 Task: Create a due date automation trigger when advanced on, on the wednesday before a card is due add fields without custom field "Resume" set to a number lower or equal to 1 and greater than 10 at 11:00 AM.
Action: Mouse moved to (1367, 105)
Screenshot: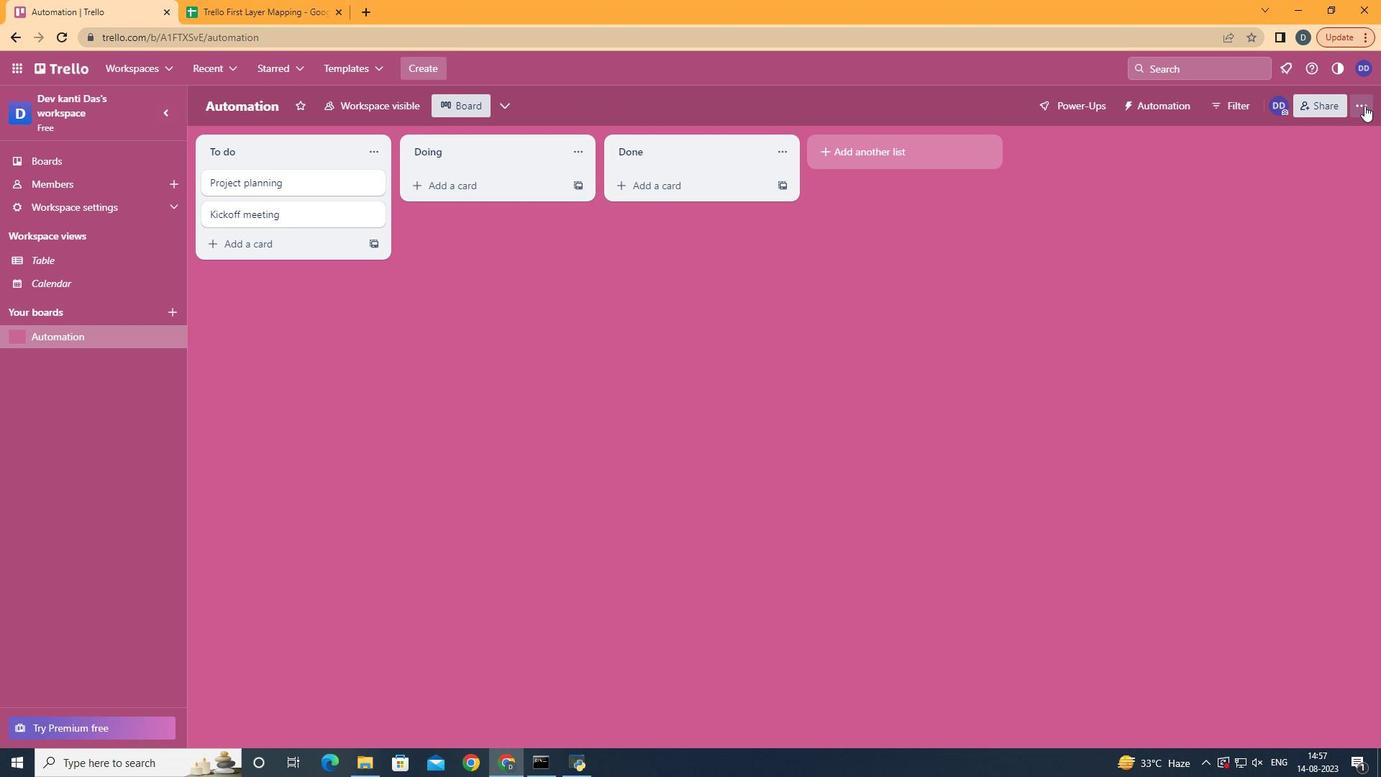 
Action: Mouse pressed left at (1367, 105)
Screenshot: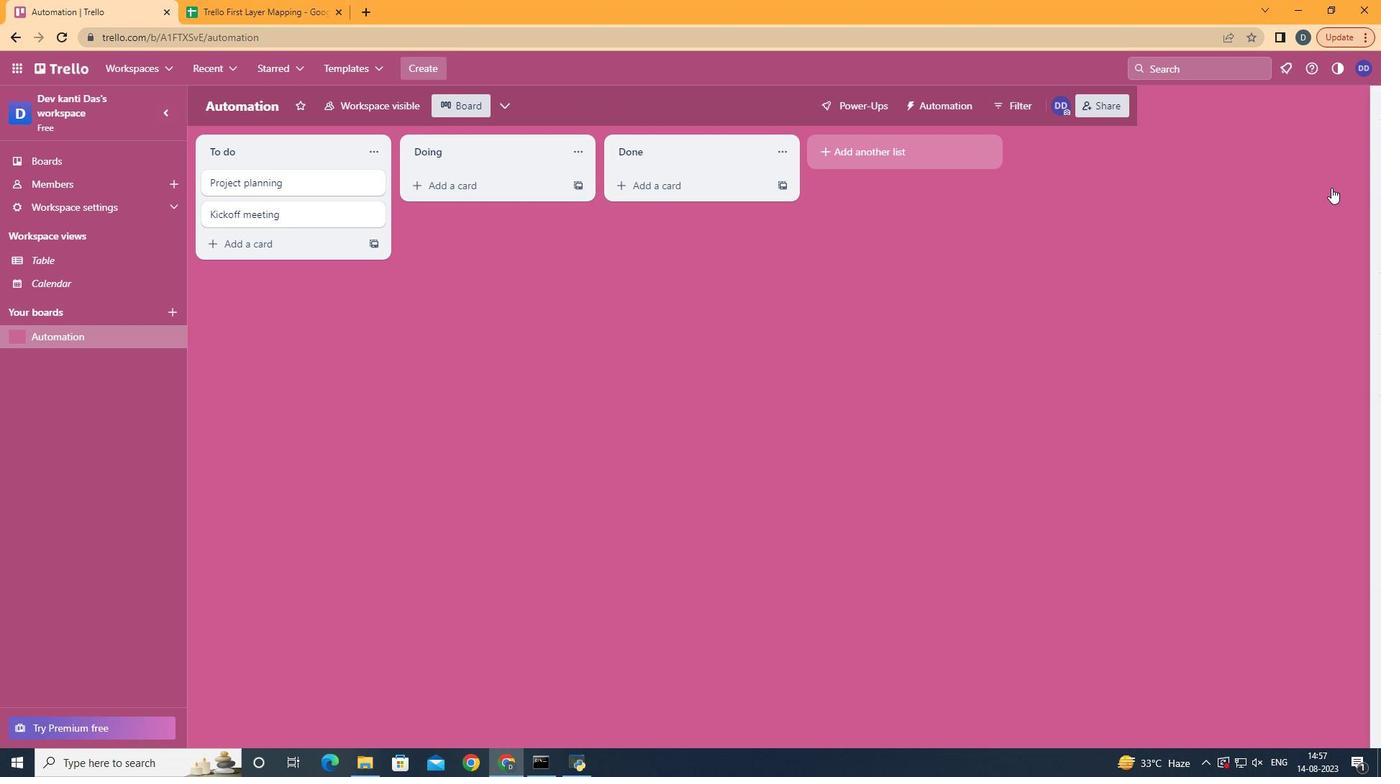 
Action: Mouse moved to (1263, 310)
Screenshot: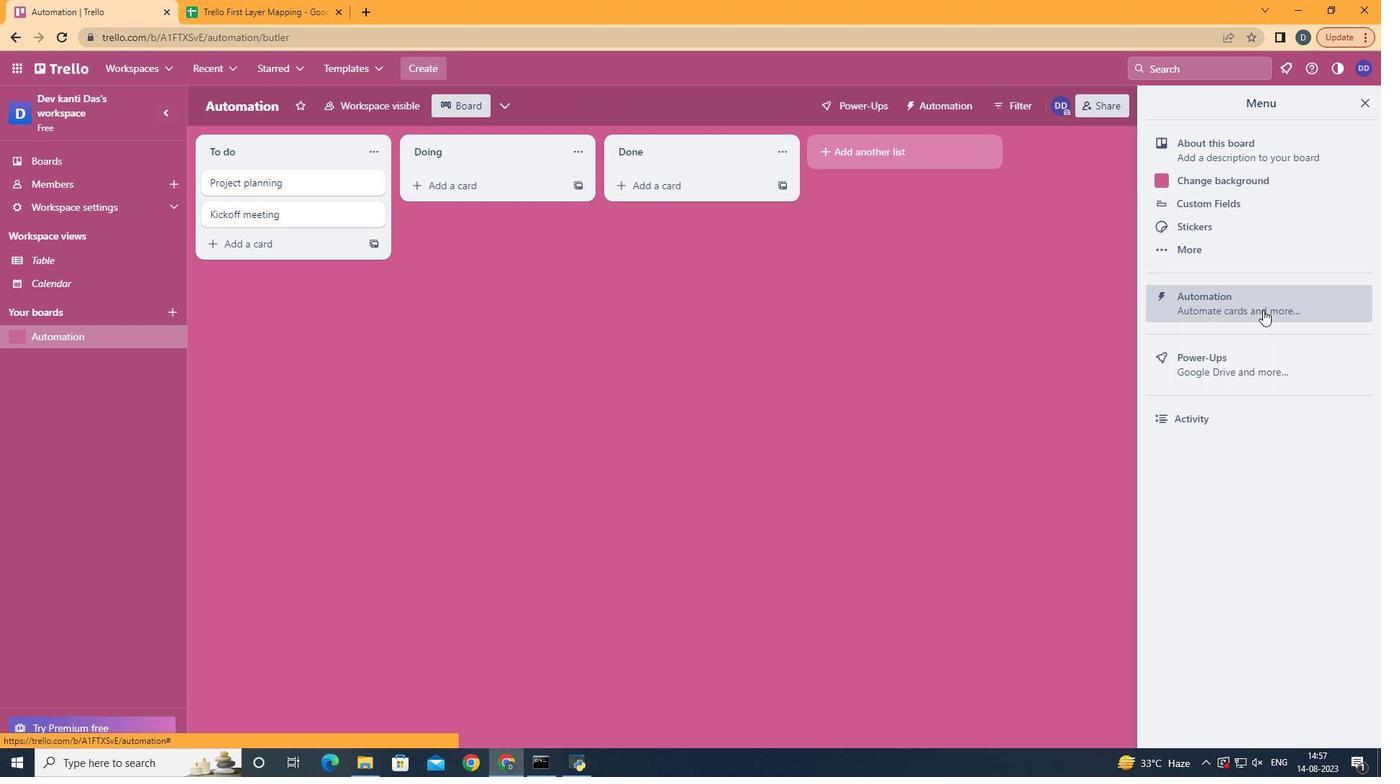 
Action: Mouse pressed left at (1263, 310)
Screenshot: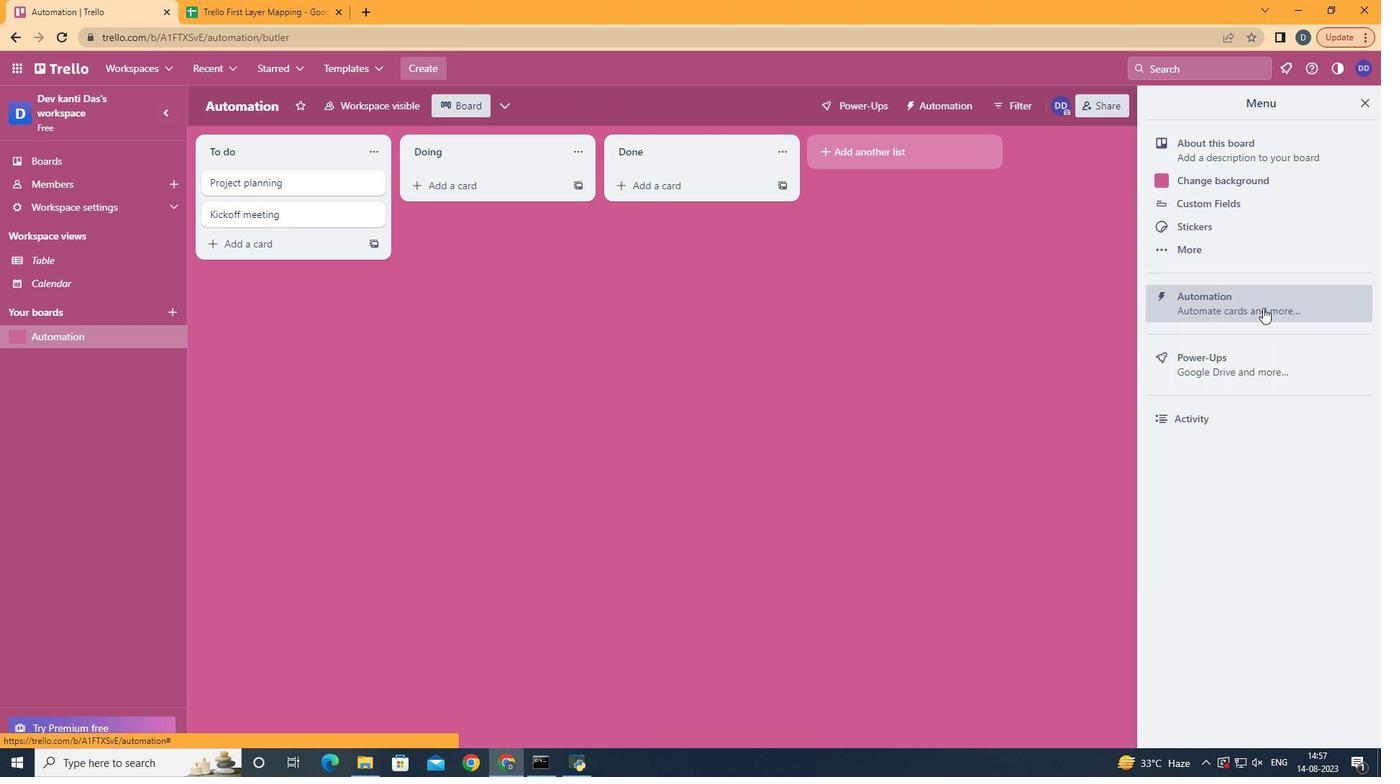 
Action: Mouse moved to (258, 288)
Screenshot: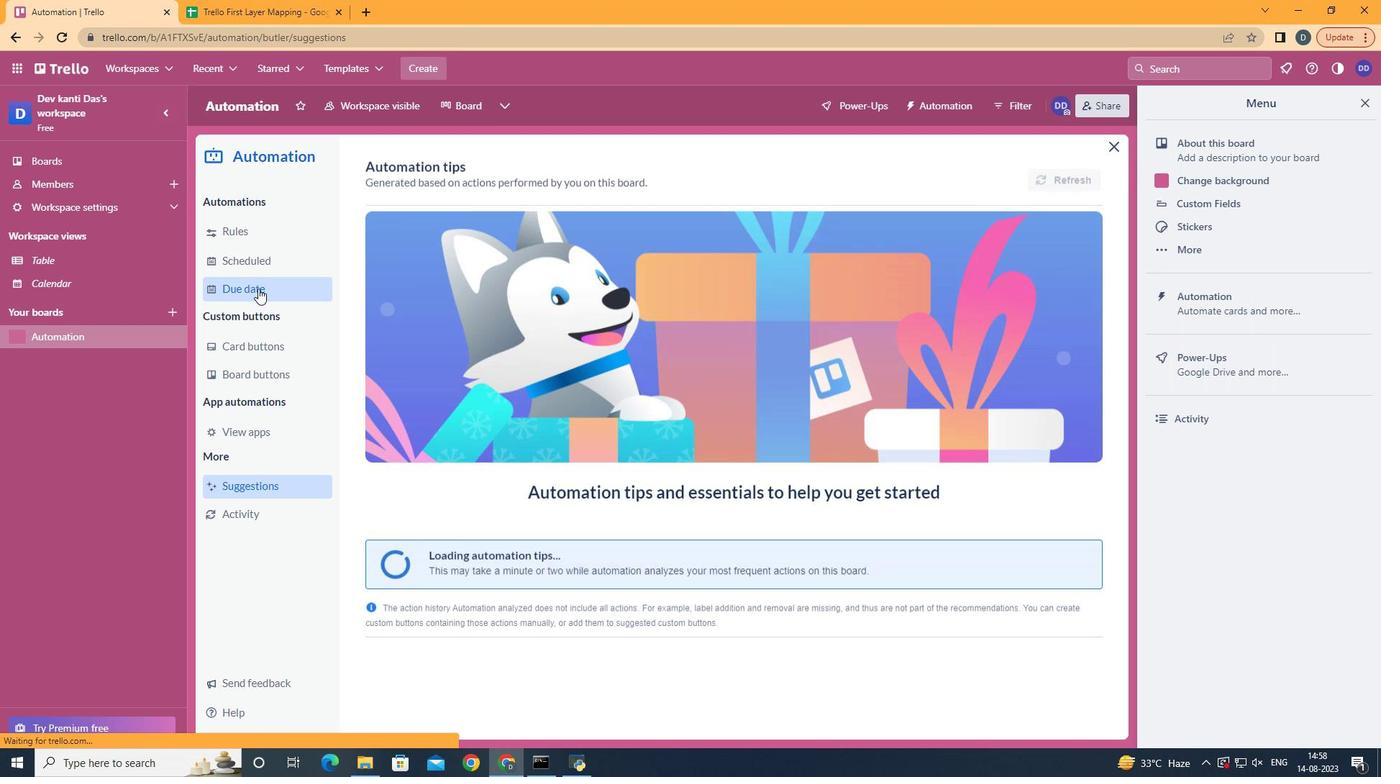 
Action: Mouse pressed left at (258, 288)
Screenshot: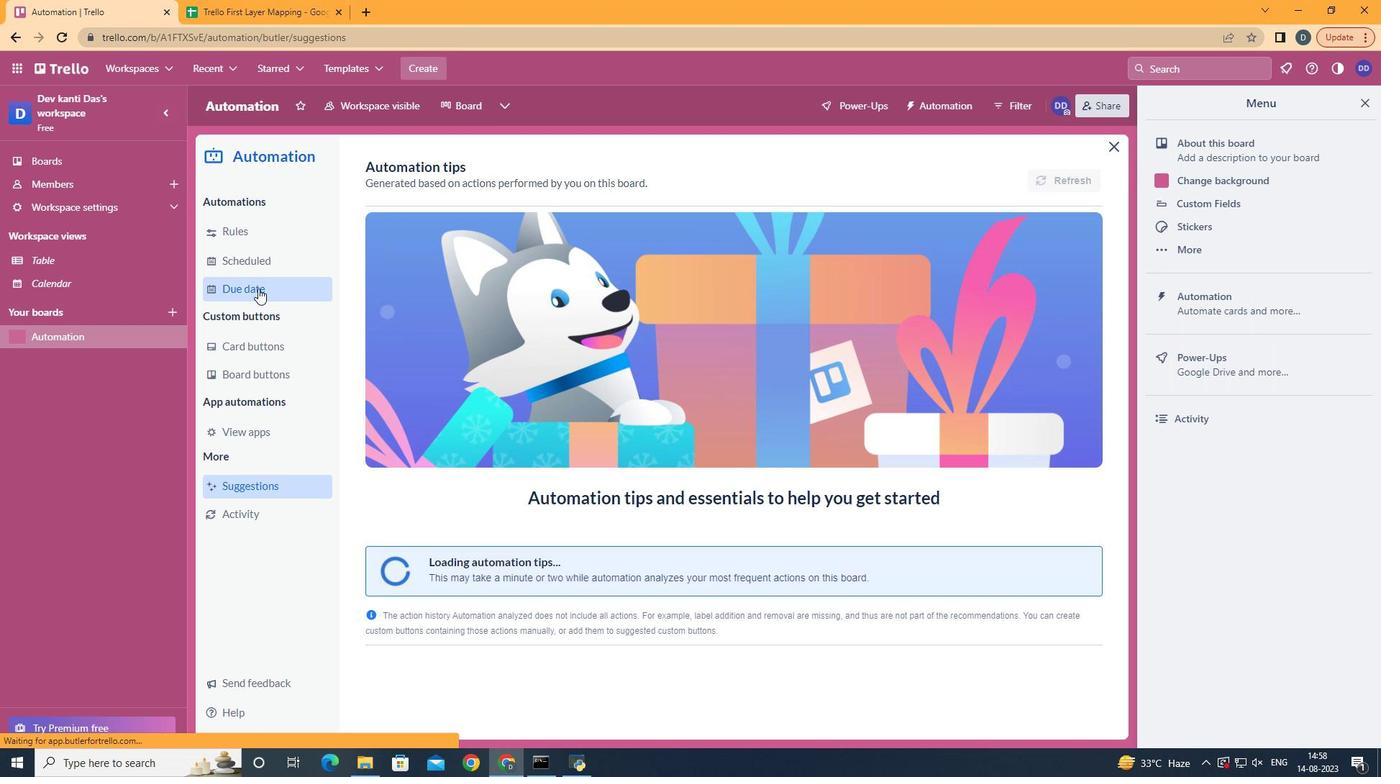 
Action: Mouse moved to (1020, 162)
Screenshot: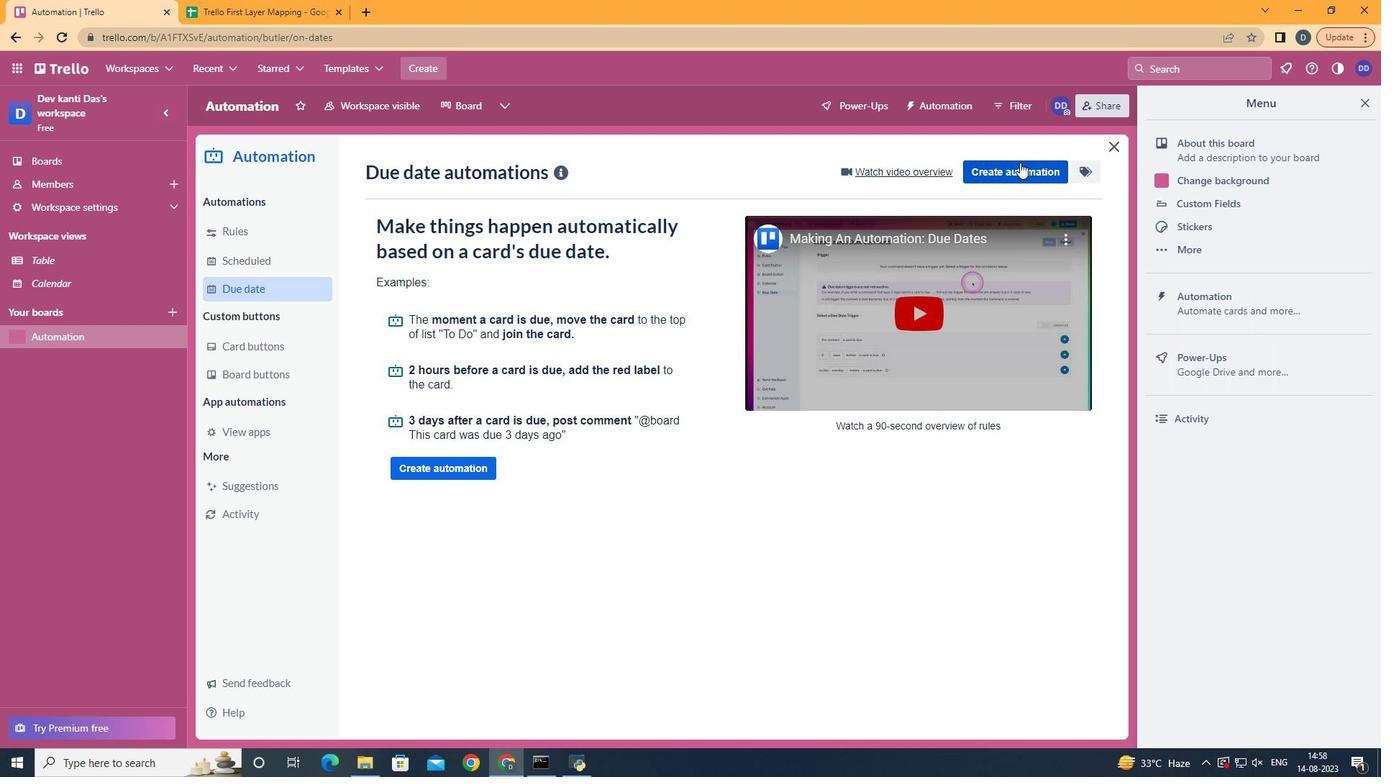 
Action: Mouse pressed left at (1020, 162)
Screenshot: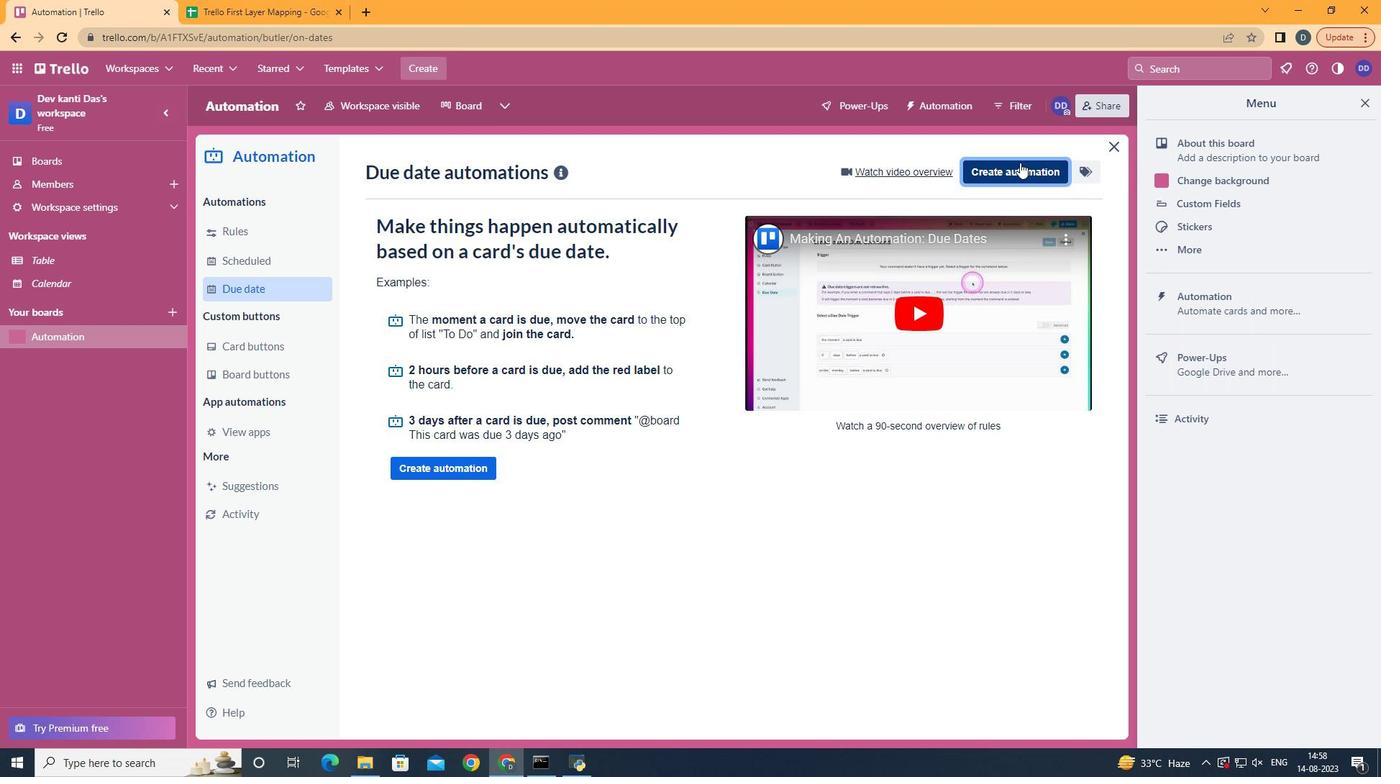 
Action: Mouse moved to (772, 307)
Screenshot: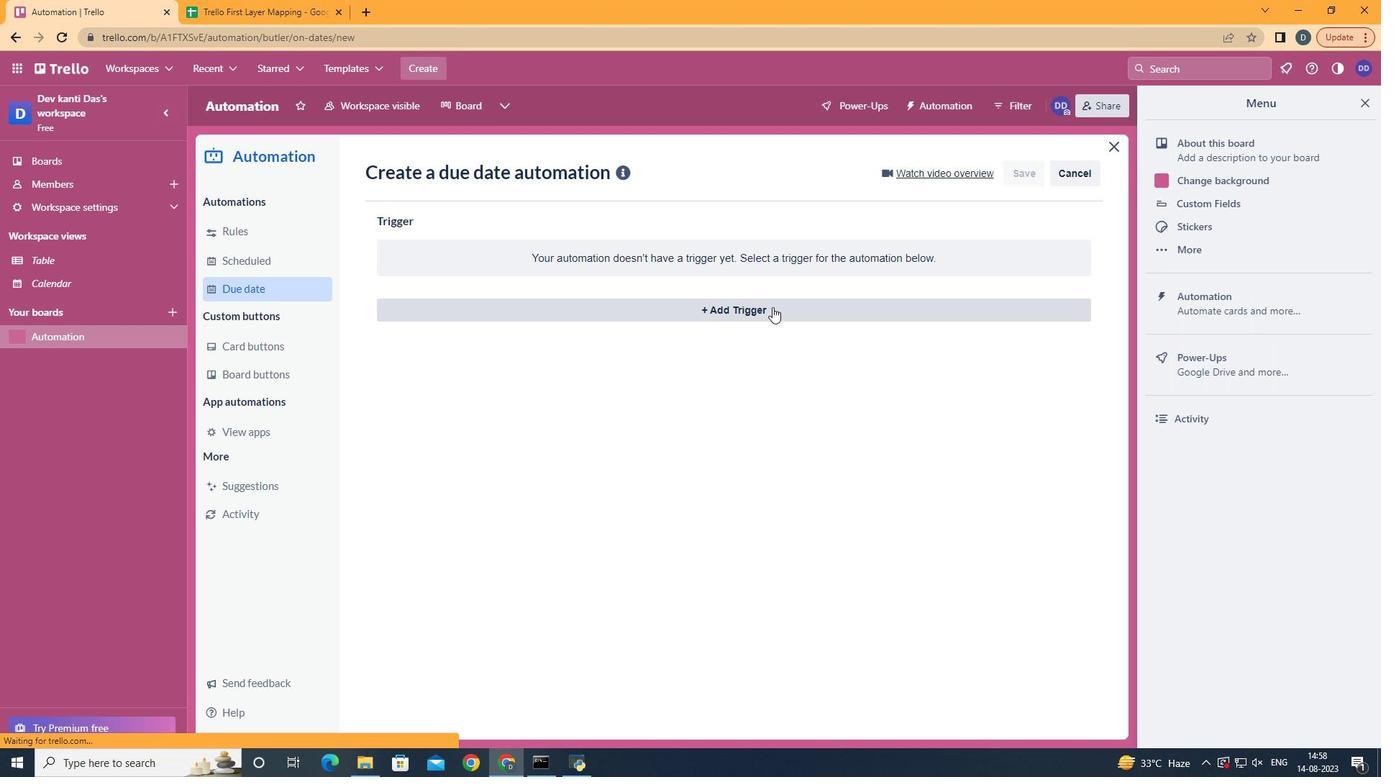 
Action: Mouse pressed left at (772, 307)
Screenshot: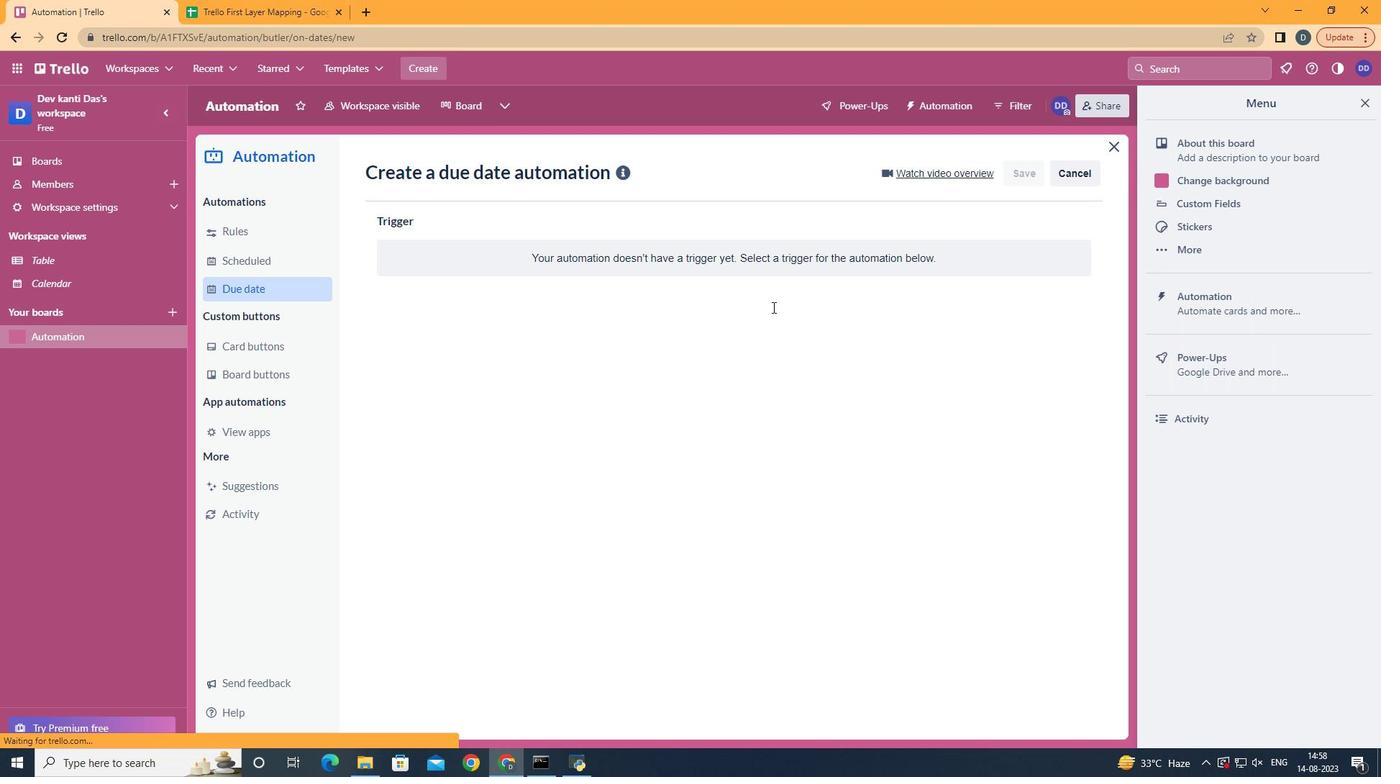 
Action: Mouse moved to (476, 434)
Screenshot: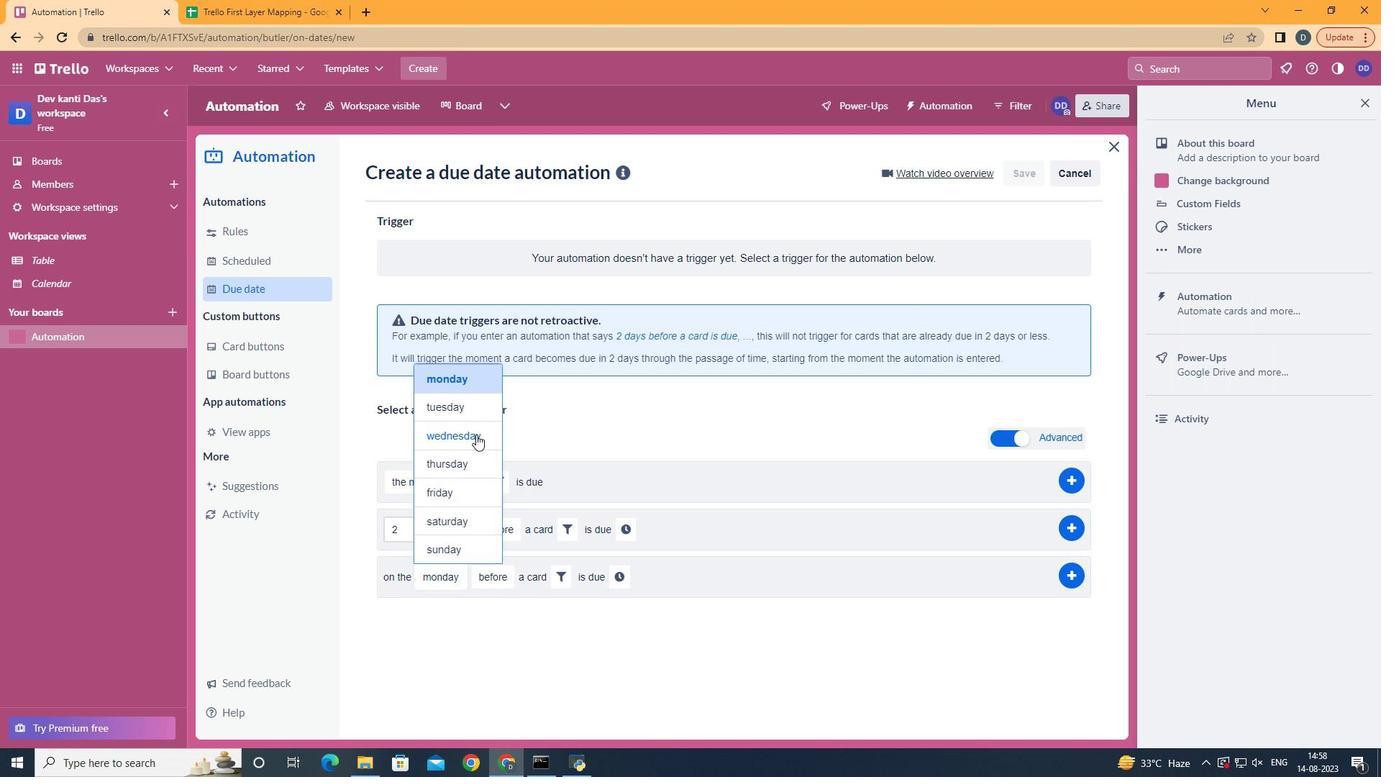 
Action: Mouse pressed left at (476, 434)
Screenshot: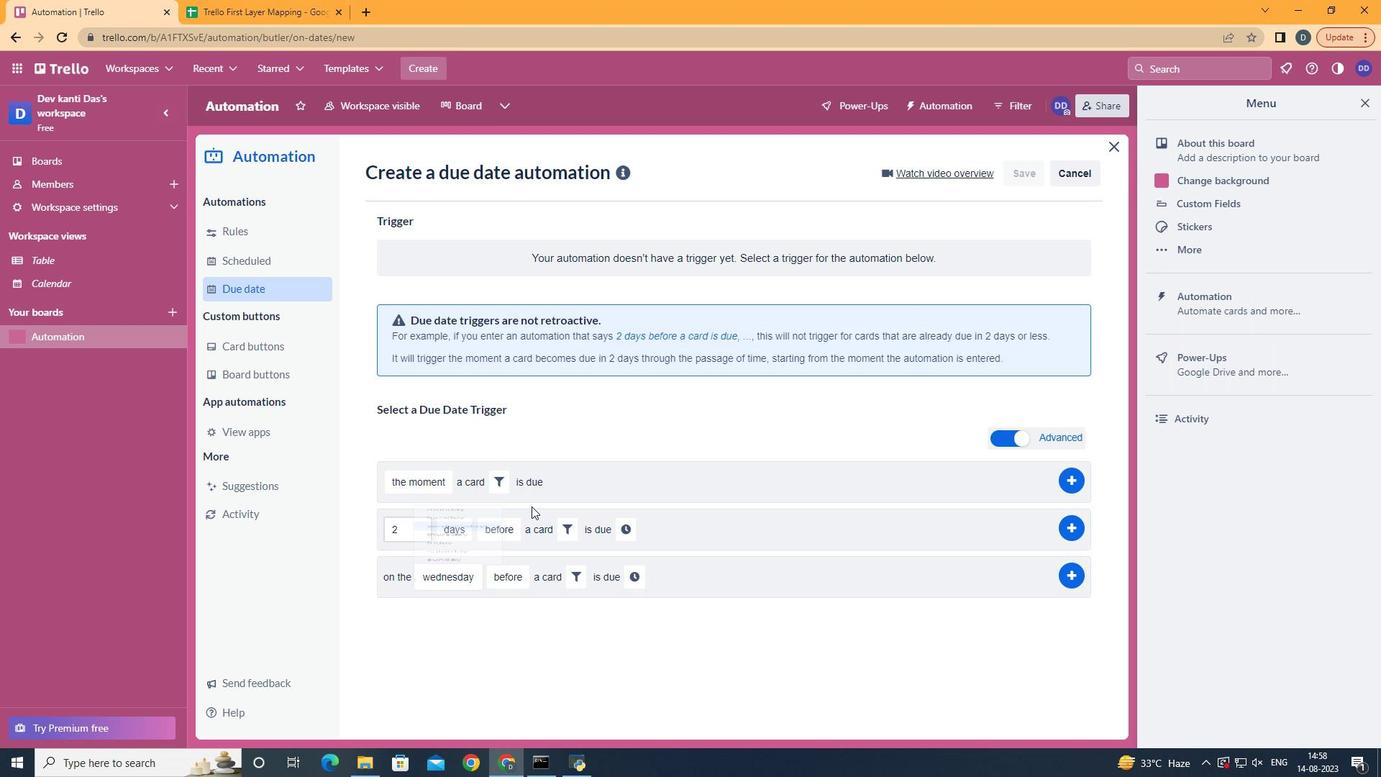 
Action: Mouse moved to (569, 584)
Screenshot: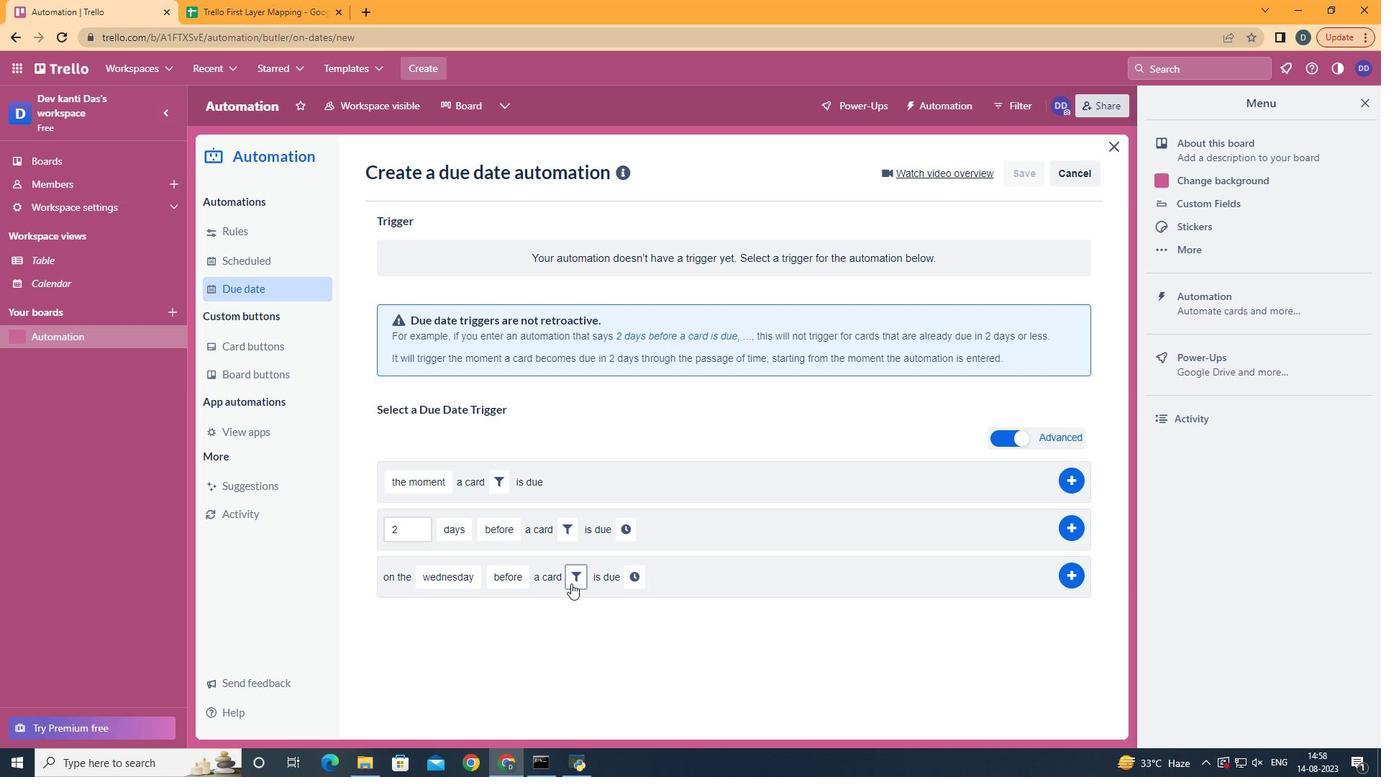 
Action: Mouse pressed left at (569, 584)
Screenshot: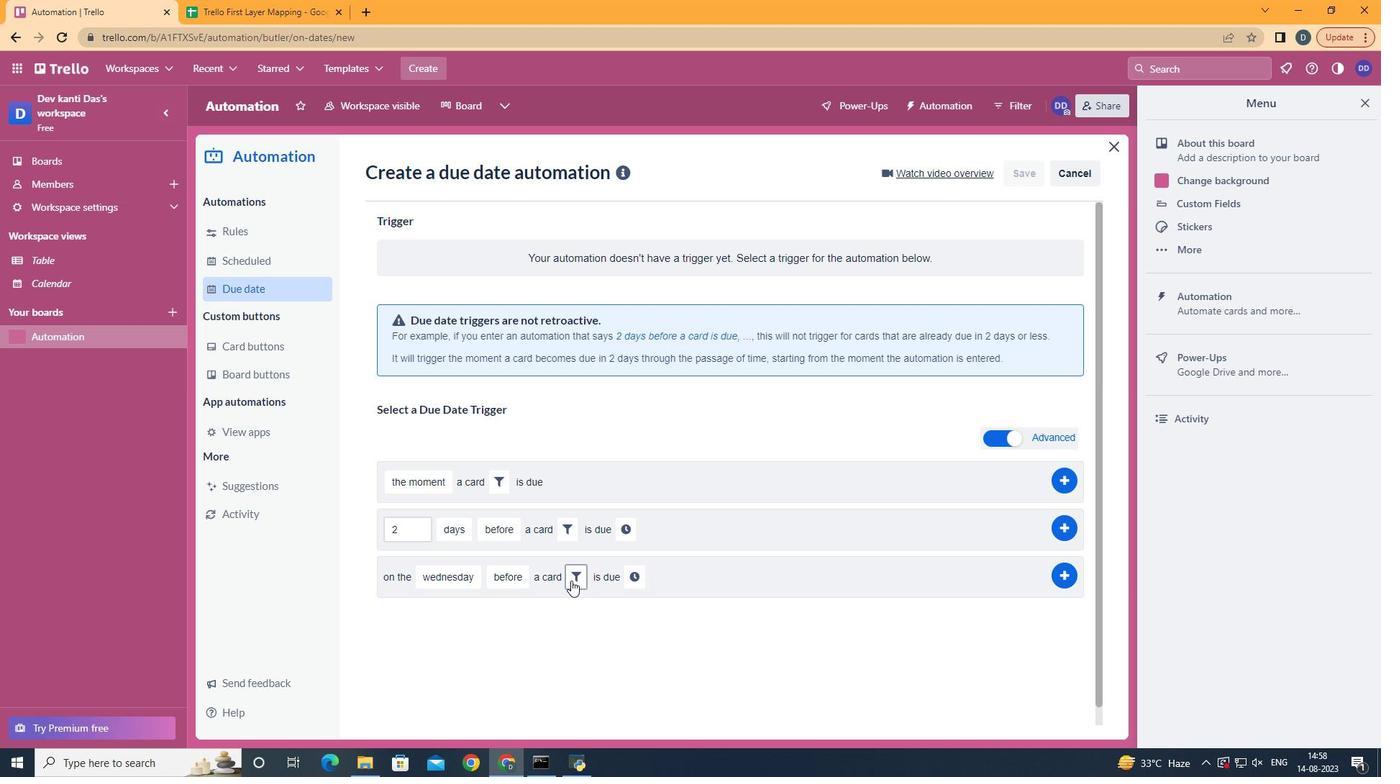 
Action: Mouse moved to (823, 634)
Screenshot: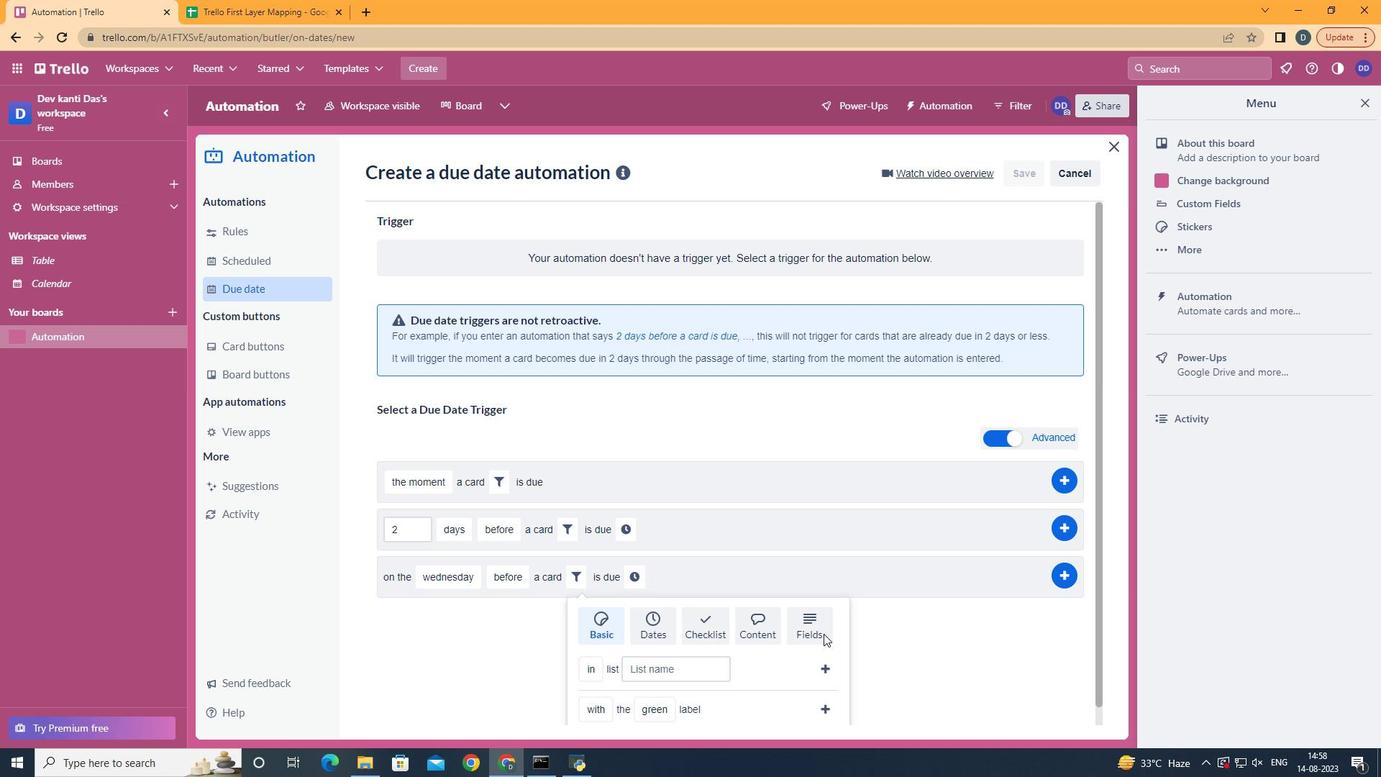 
Action: Mouse pressed left at (823, 634)
Screenshot: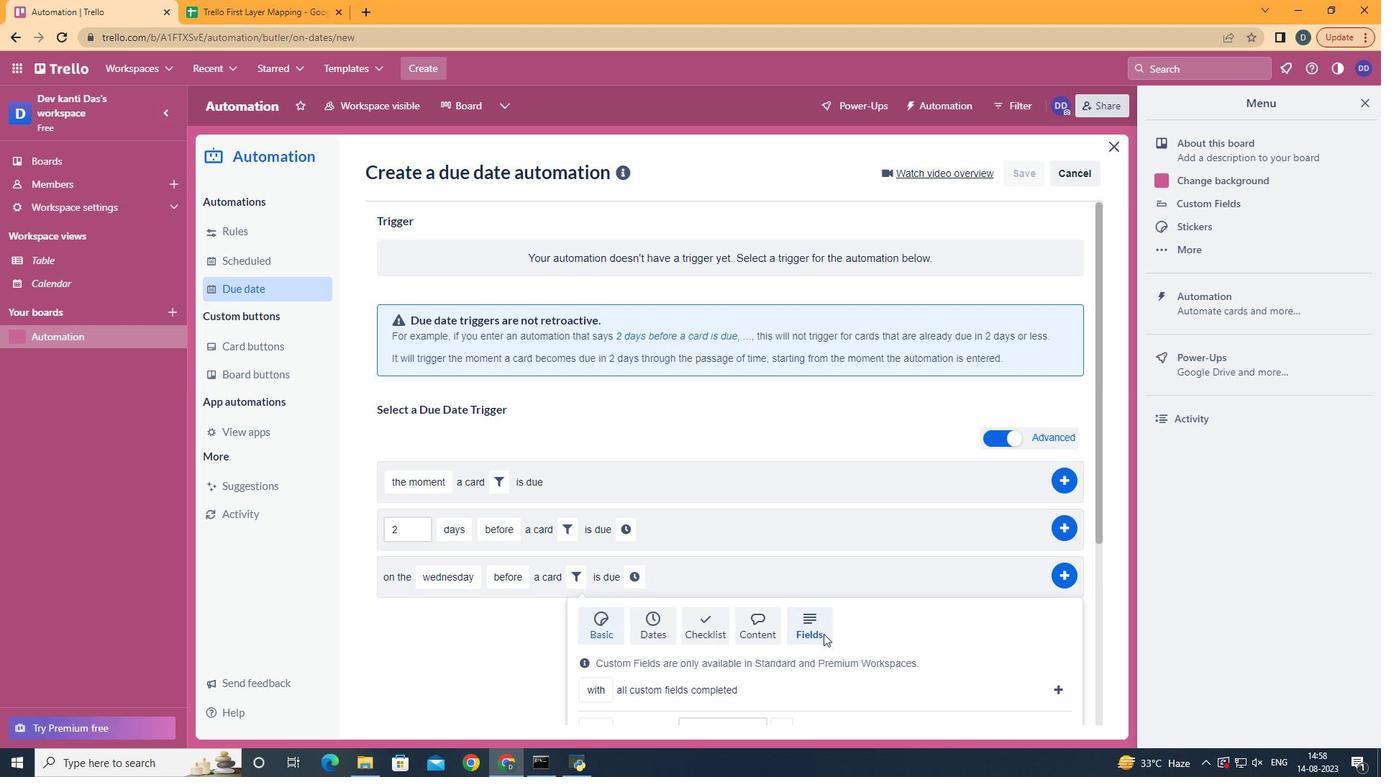 
Action: Mouse scrolled (823, 633) with delta (0, 0)
Screenshot: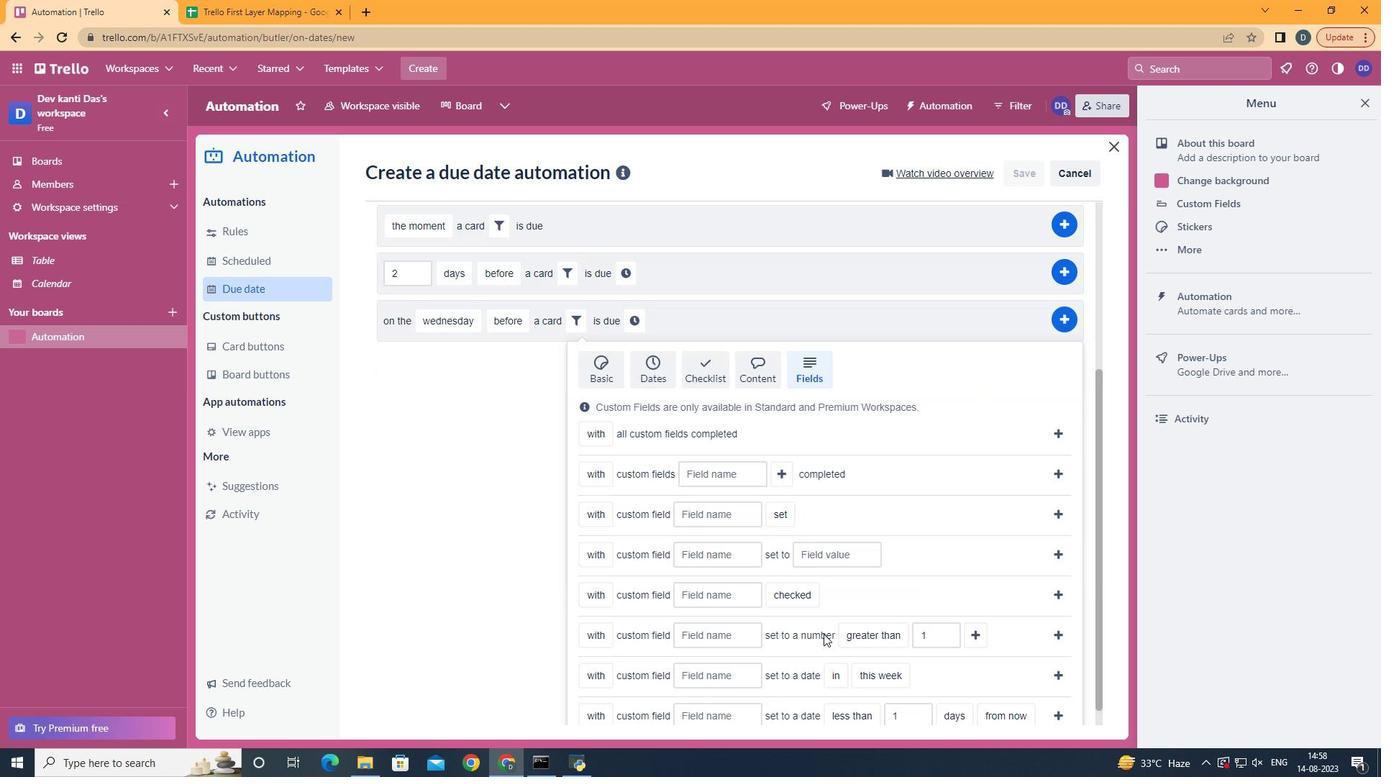 
Action: Mouse scrolled (823, 633) with delta (0, 0)
Screenshot: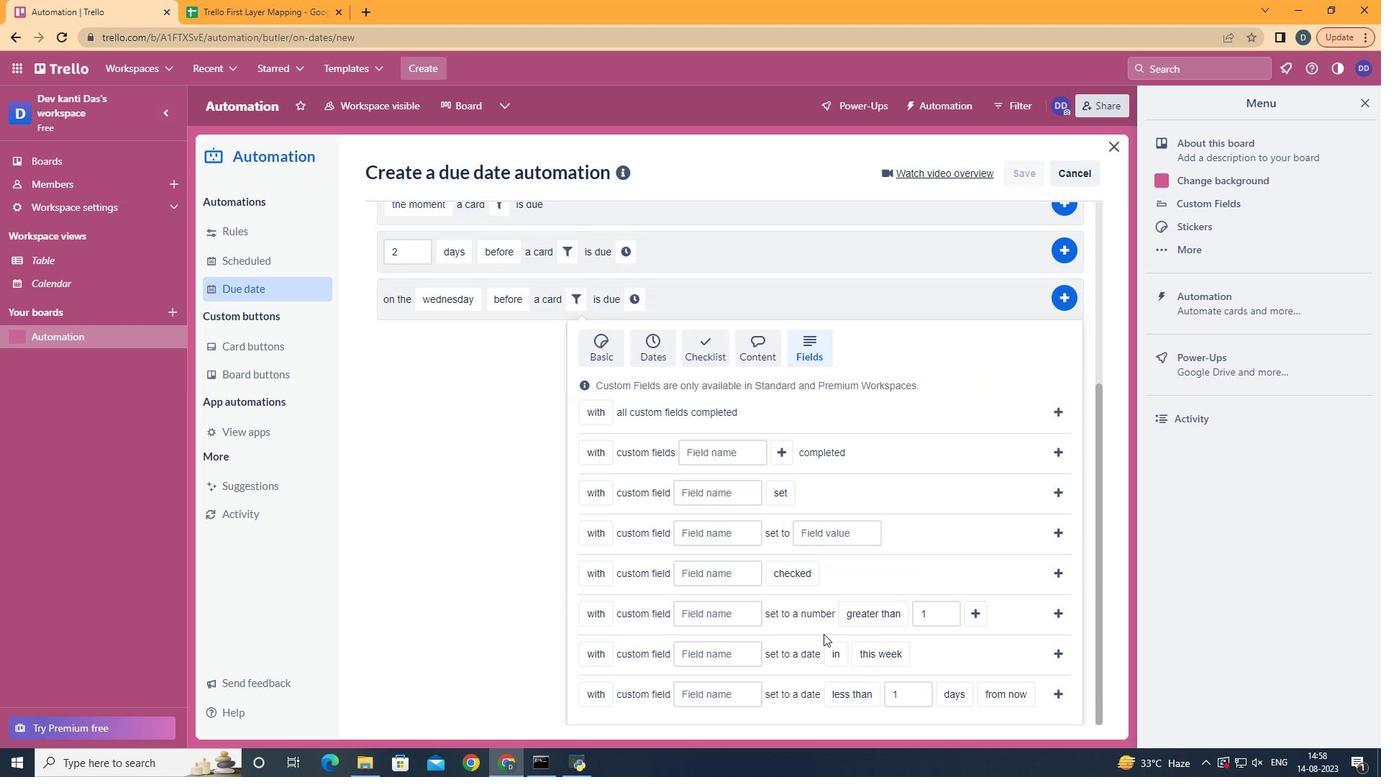 
Action: Mouse scrolled (823, 633) with delta (0, 0)
Screenshot: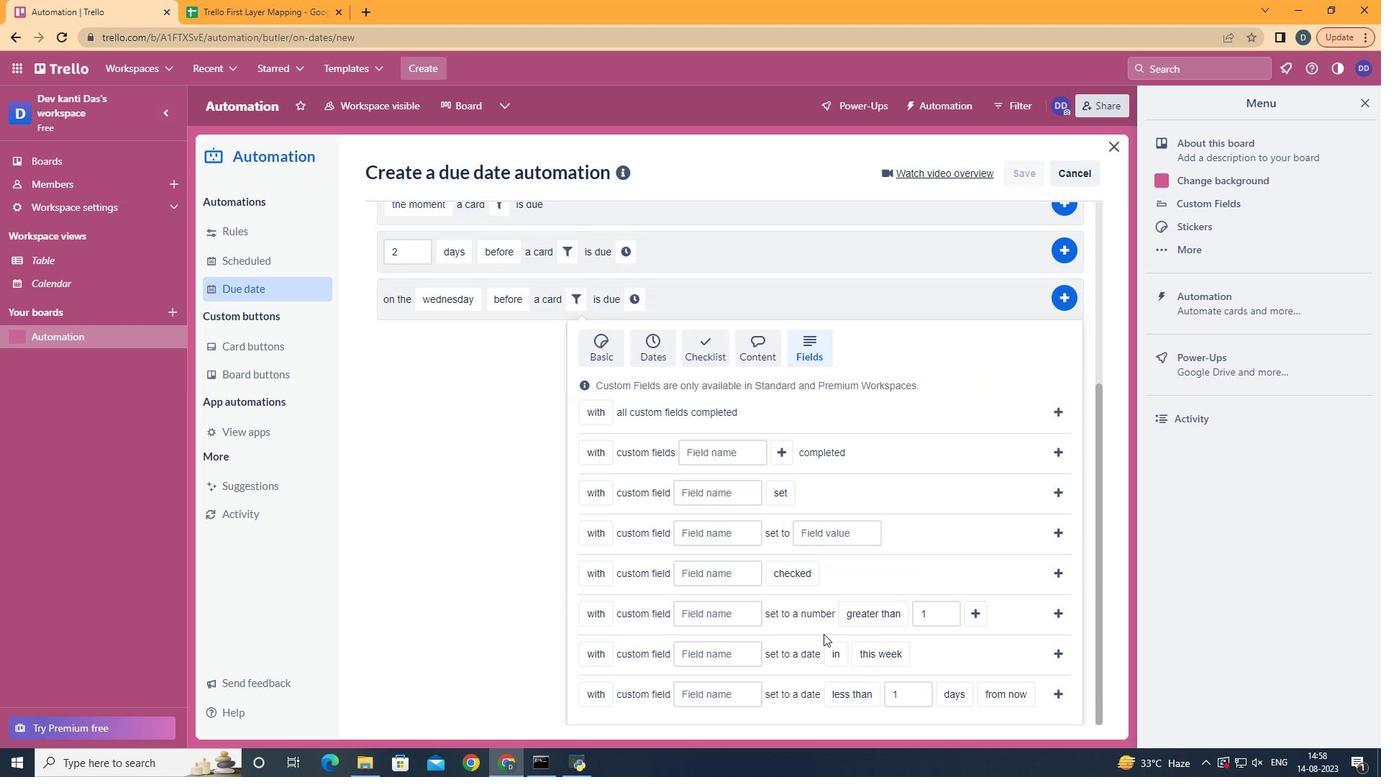 
Action: Mouse scrolled (823, 633) with delta (0, 0)
Screenshot: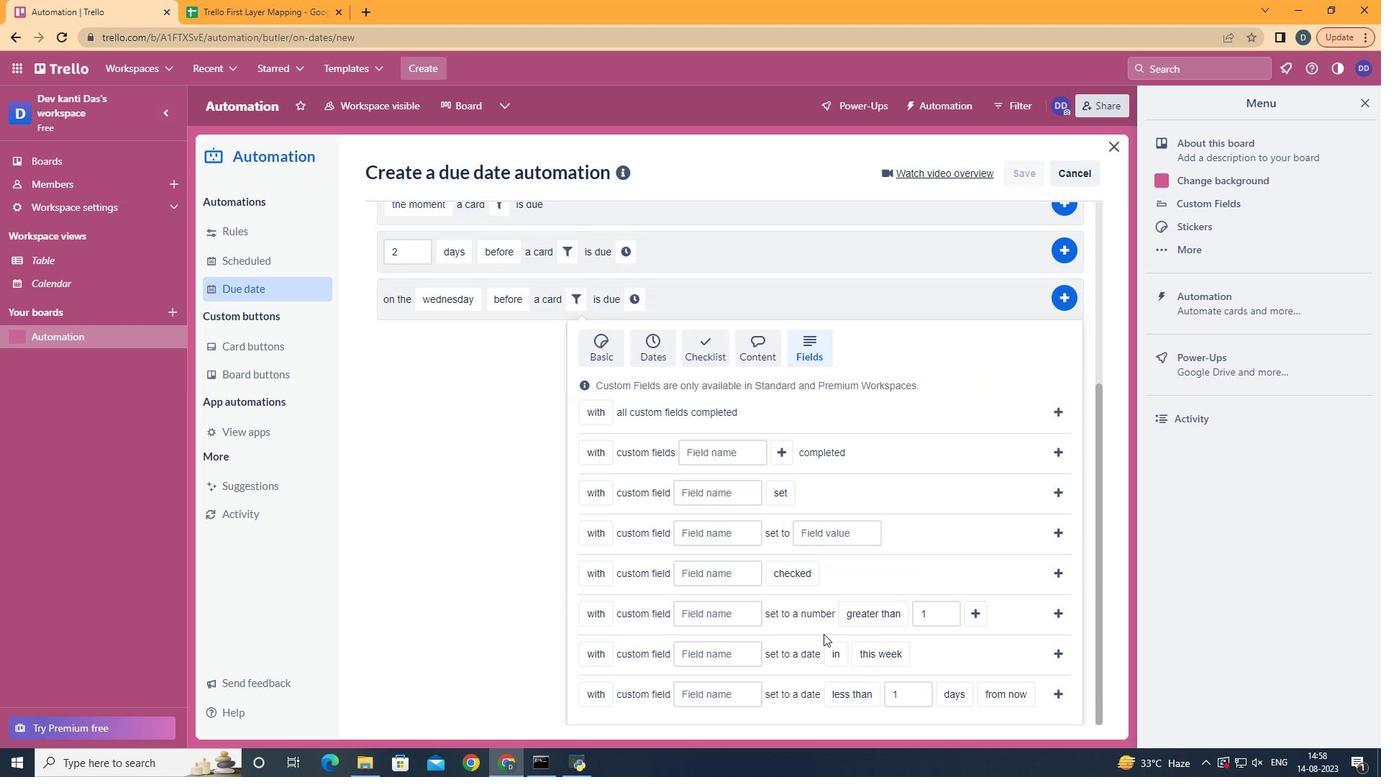 
Action: Mouse scrolled (823, 633) with delta (0, 0)
Screenshot: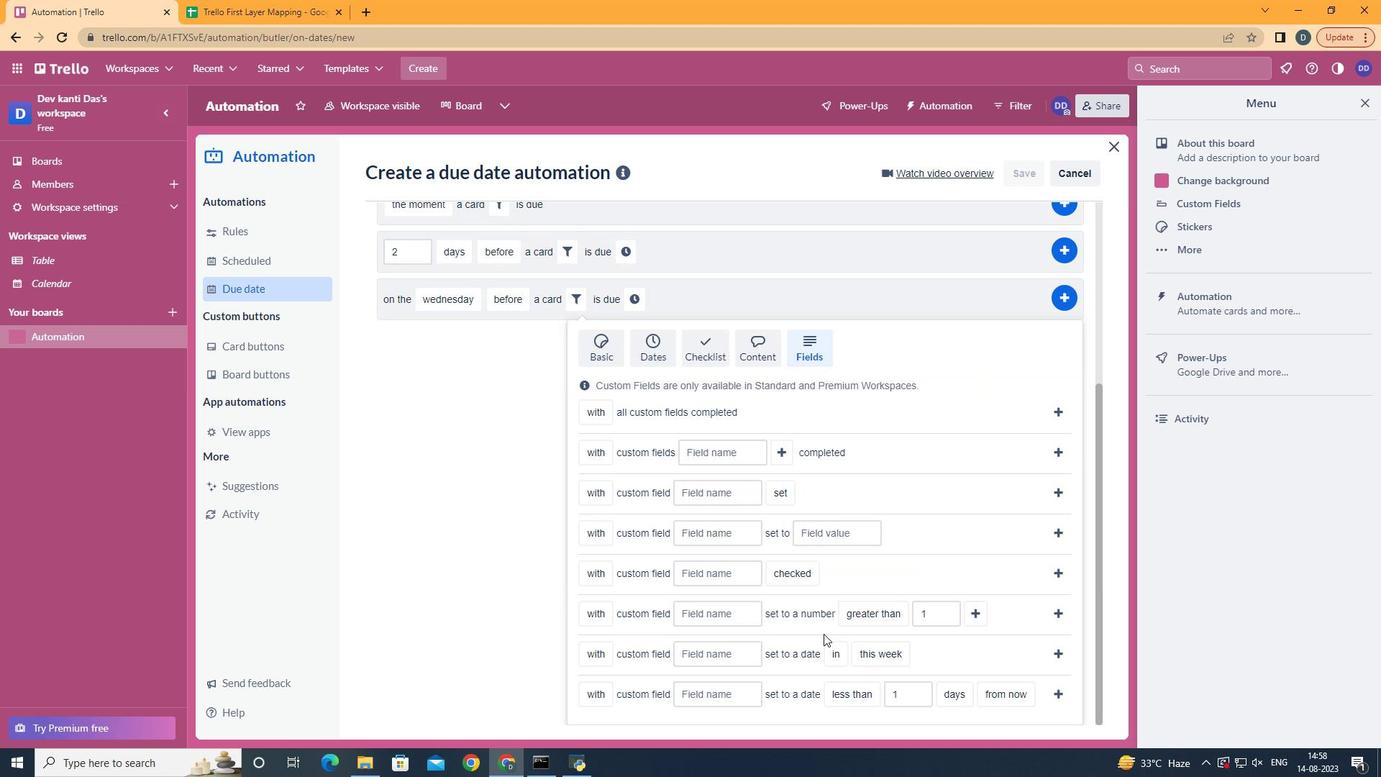 
Action: Mouse moved to (608, 670)
Screenshot: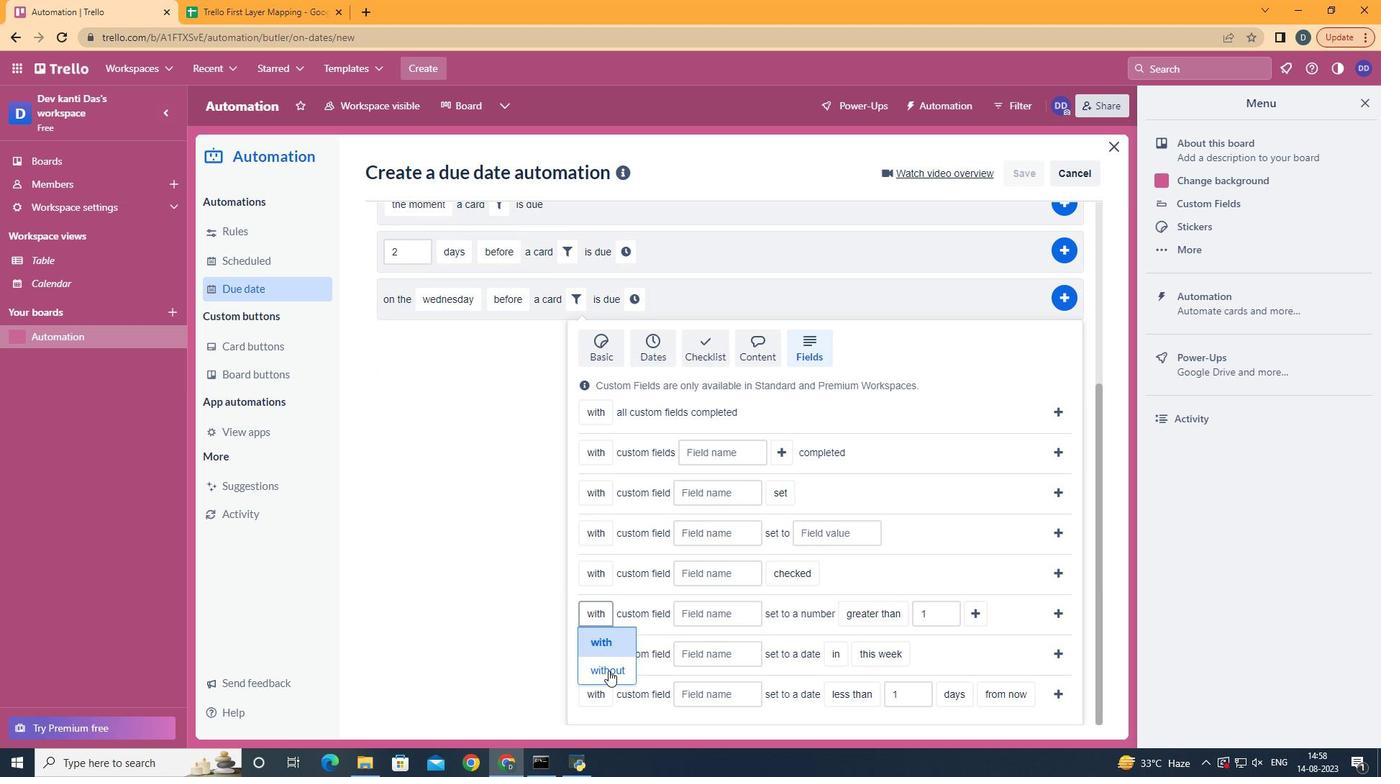 
Action: Mouse pressed left at (608, 670)
Screenshot: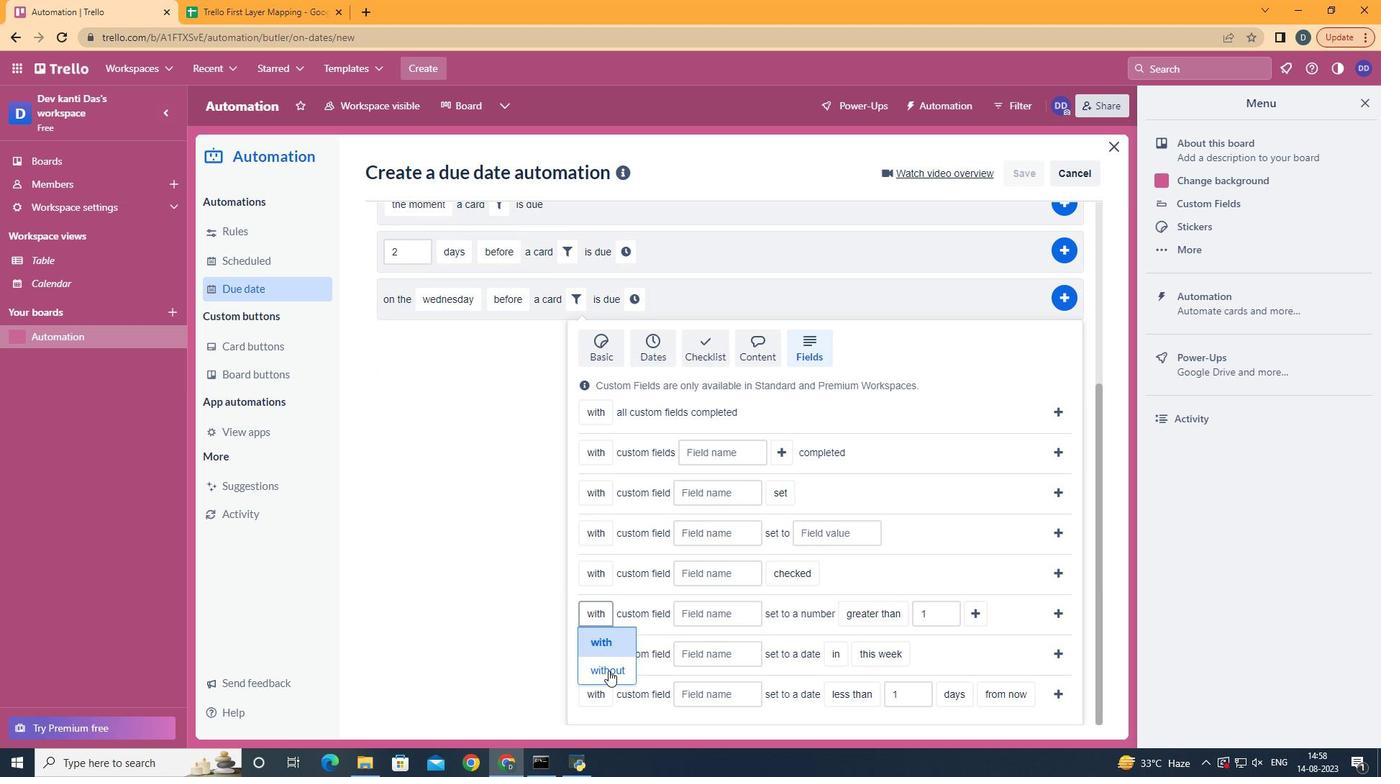 
Action: Mouse moved to (735, 608)
Screenshot: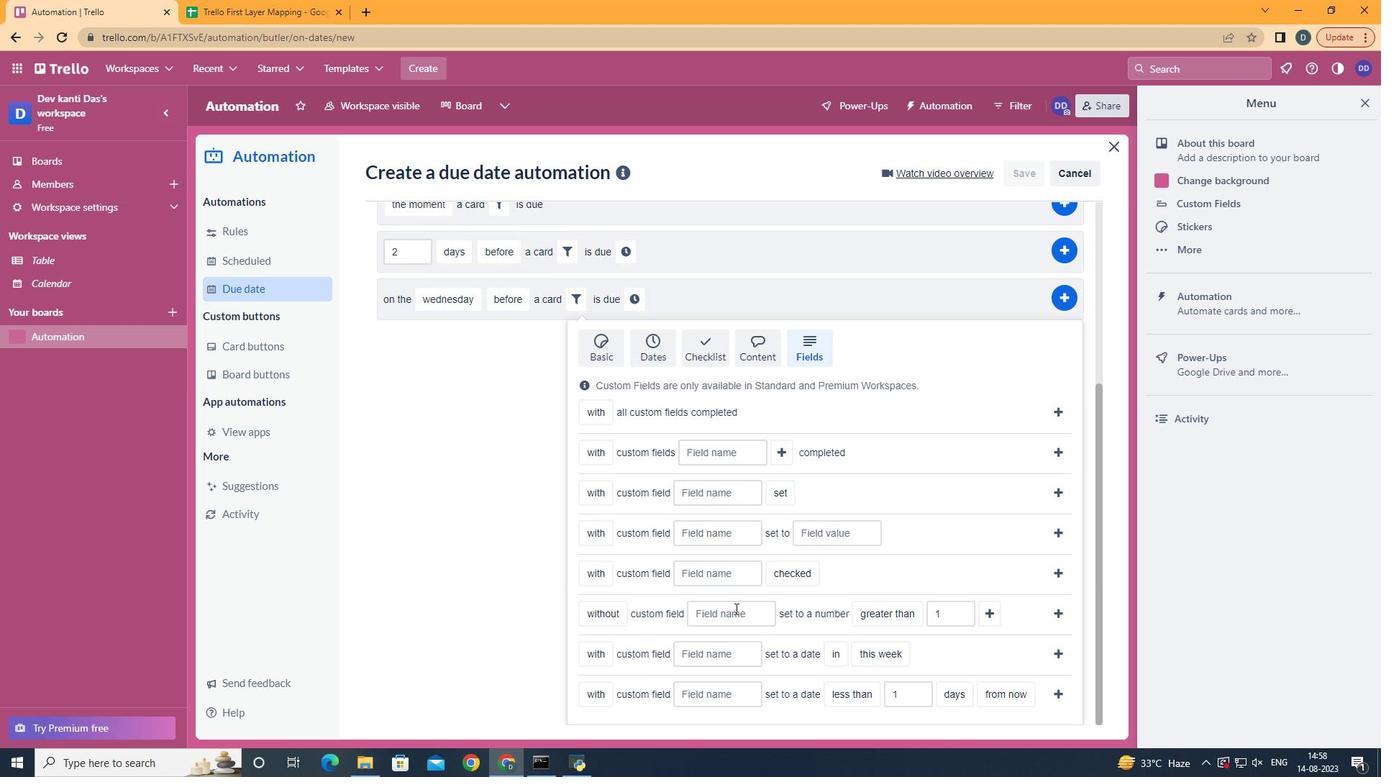 
Action: Mouse pressed left at (735, 608)
Screenshot: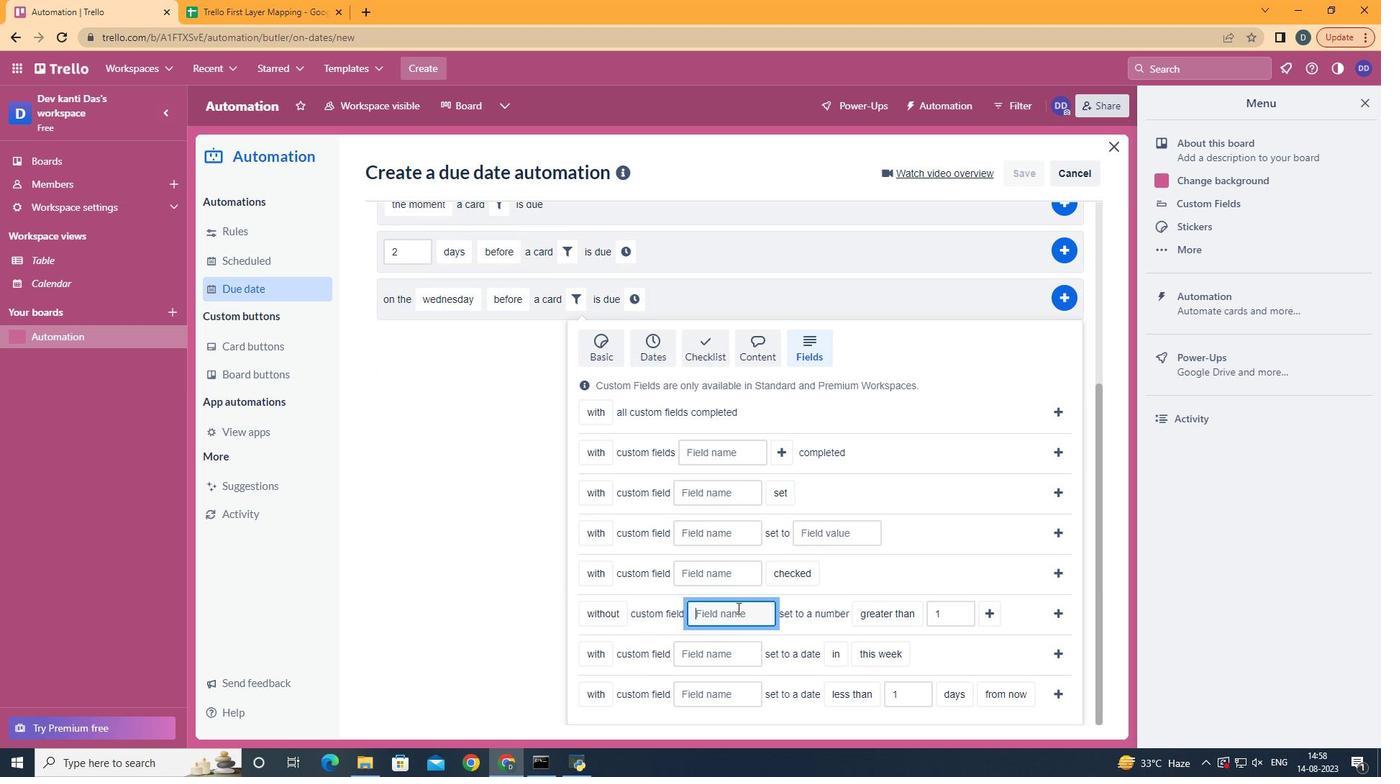 
Action: Key pressed <Key.shift>
Screenshot: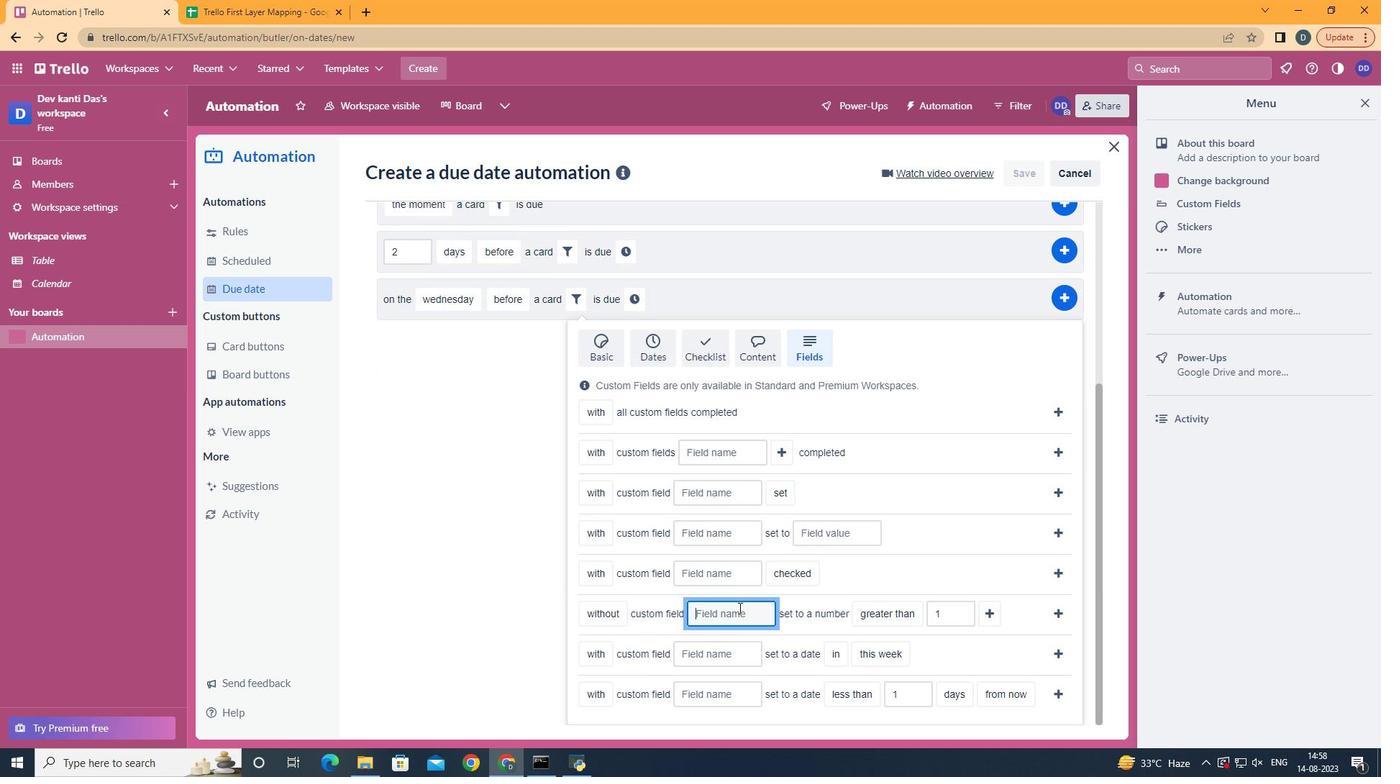 
Action: Mouse moved to (739, 608)
Screenshot: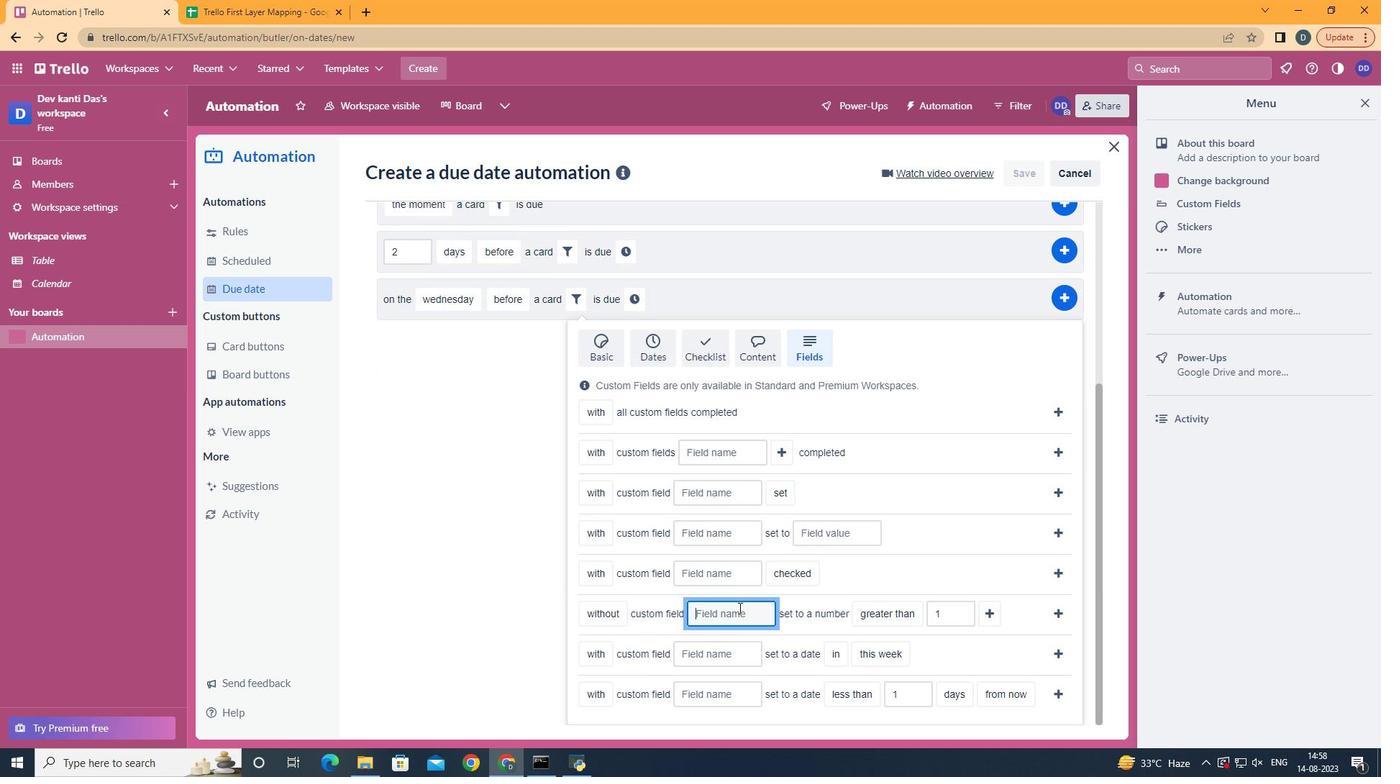 
Action: Key pressed <Key.shift><Key.shift><Key.shift>Resume
Screenshot: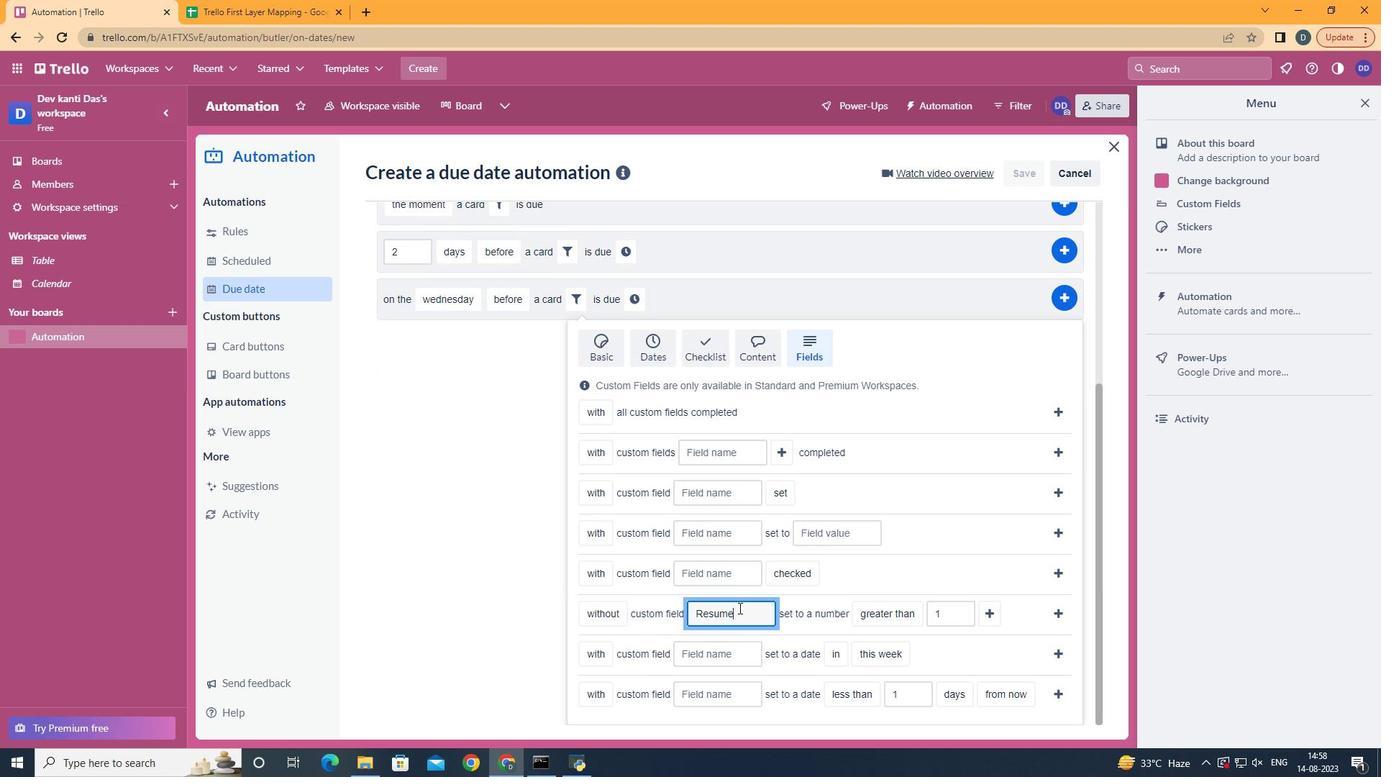 
Action: Mouse moved to (913, 580)
Screenshot: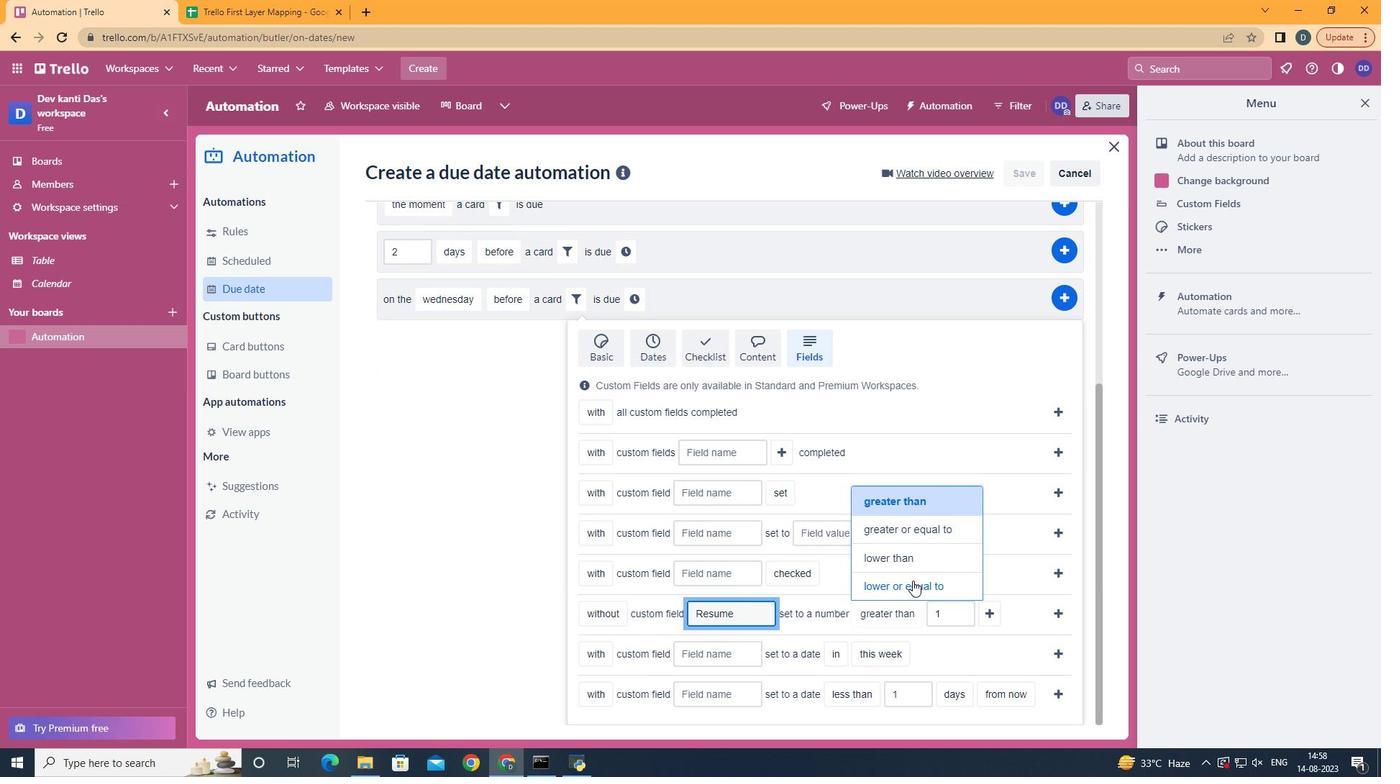 
Action: Mouse pressed left at (913, 580)
Screenshot: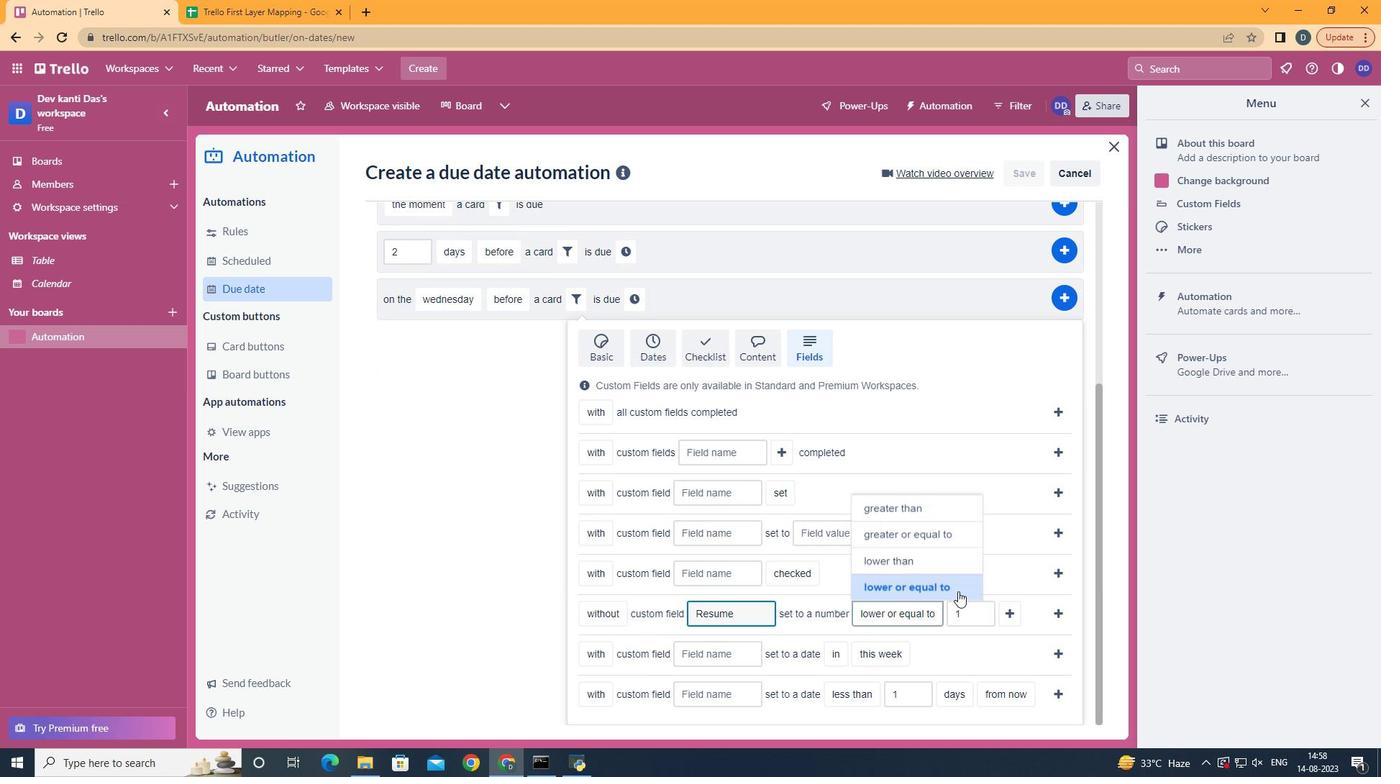 
Action: Mouse moved to (1008, 616)
Screenshot: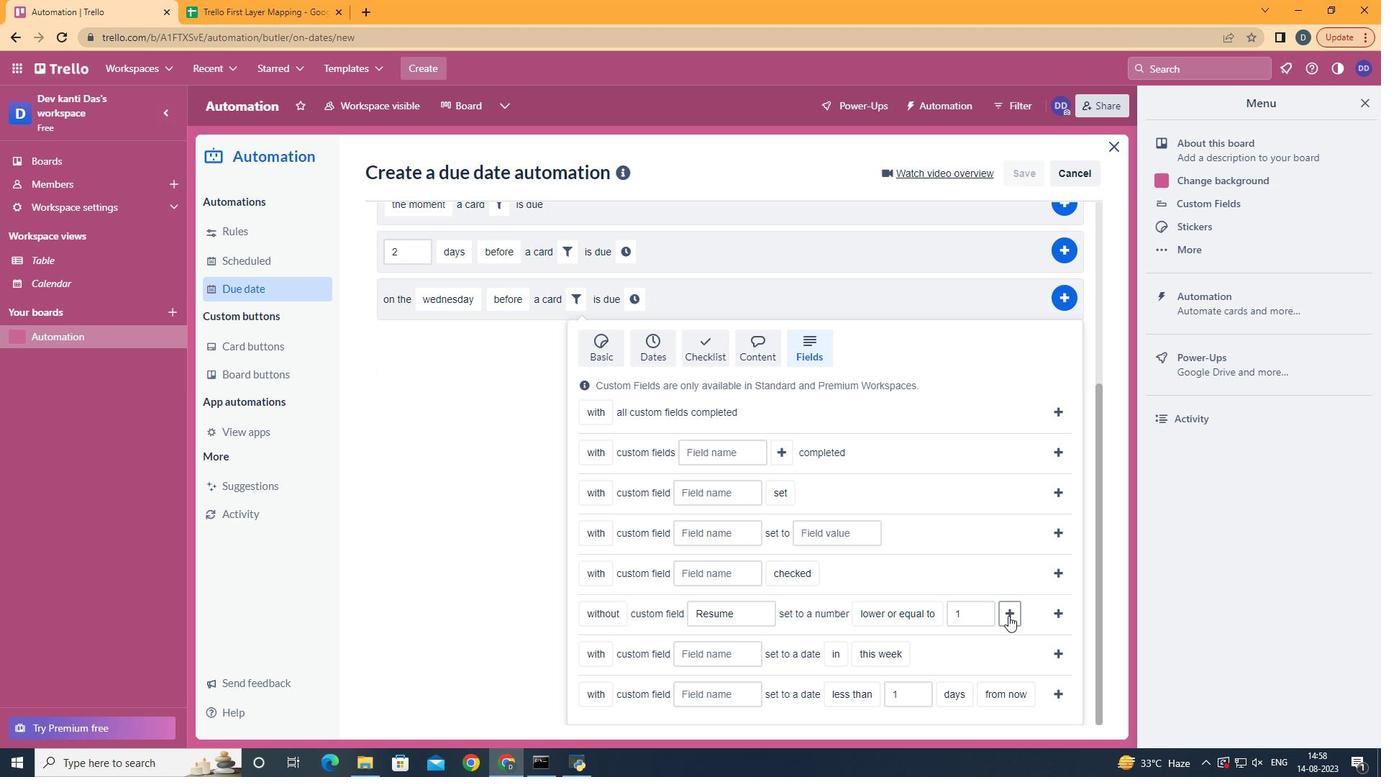 
Action: Mouse pressed left at (1008, 616)
Screenshot: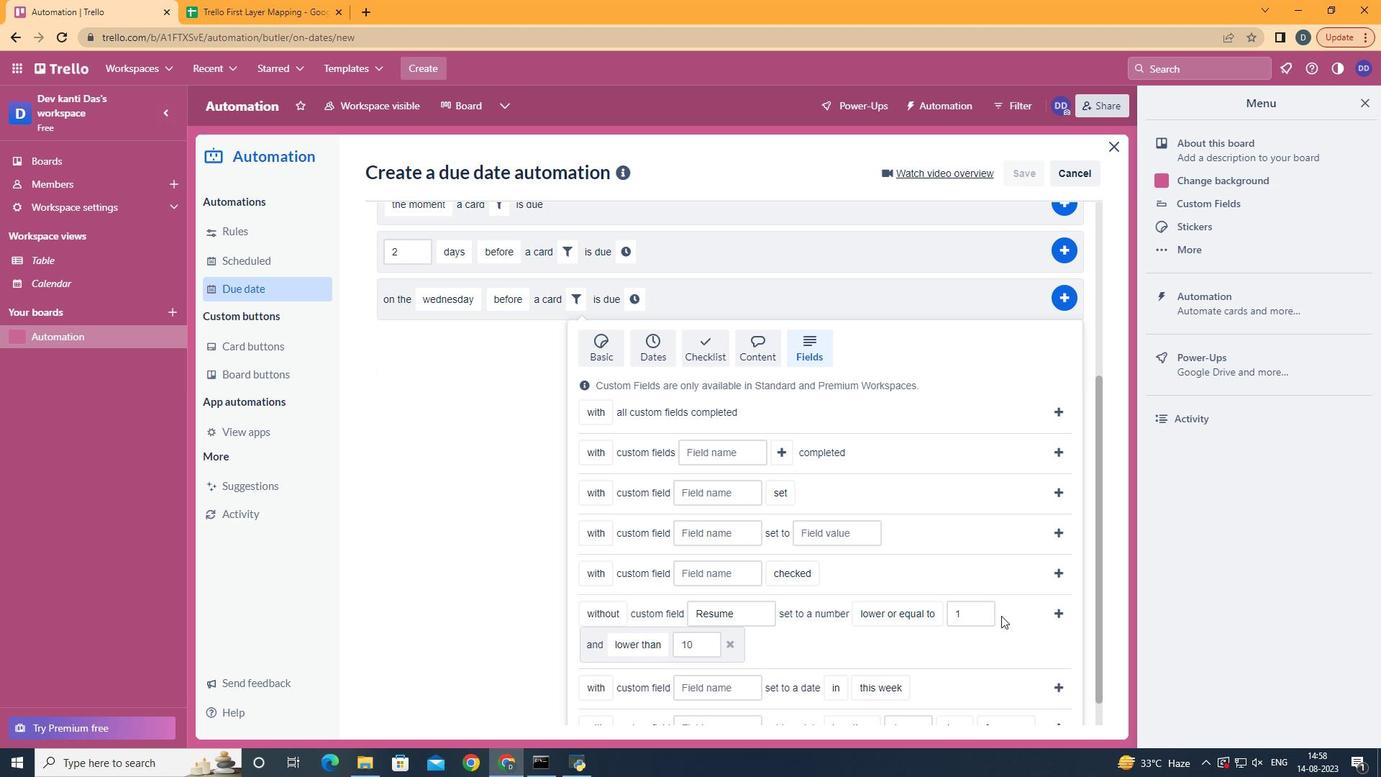 
Action: Mouse moved to (656, 590)
Screenshot: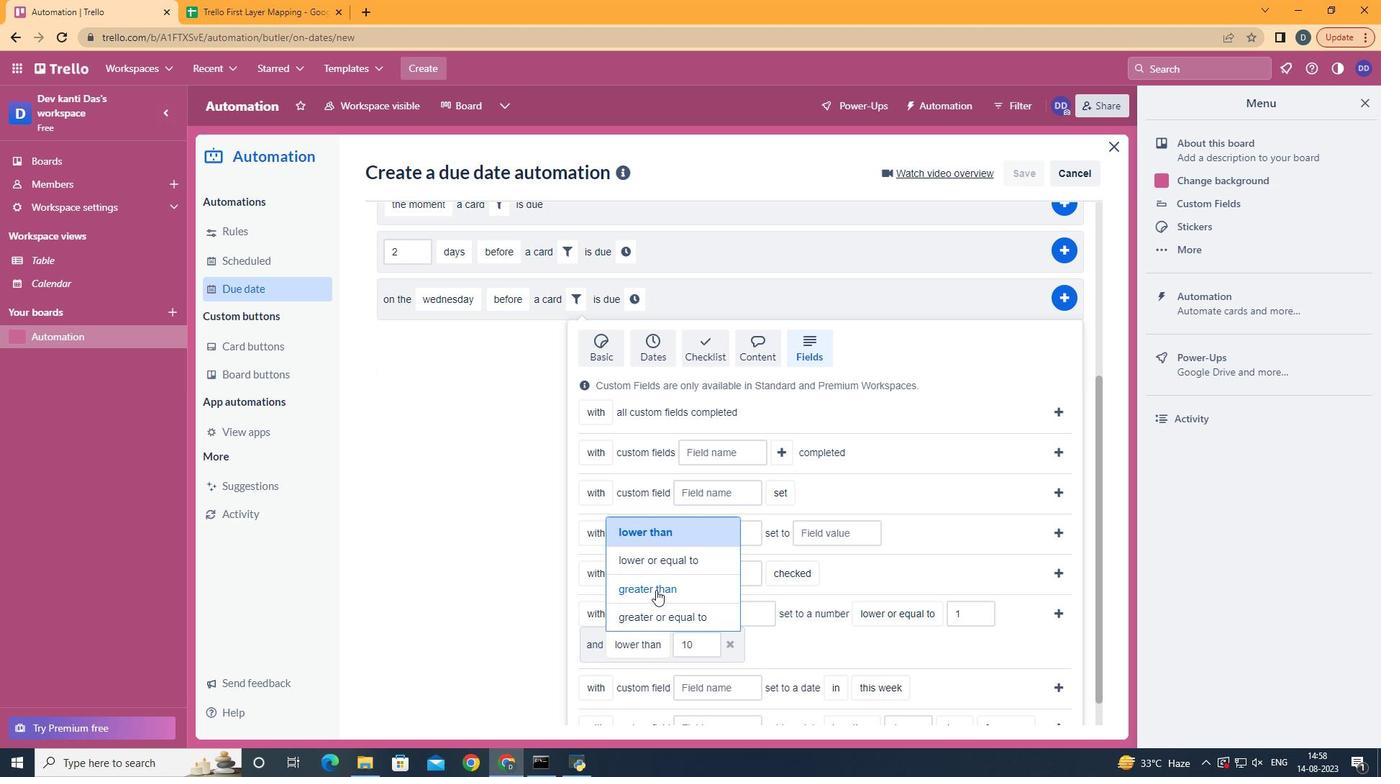 
Action: Mouse pressed left at (656, 590)
Screenshot: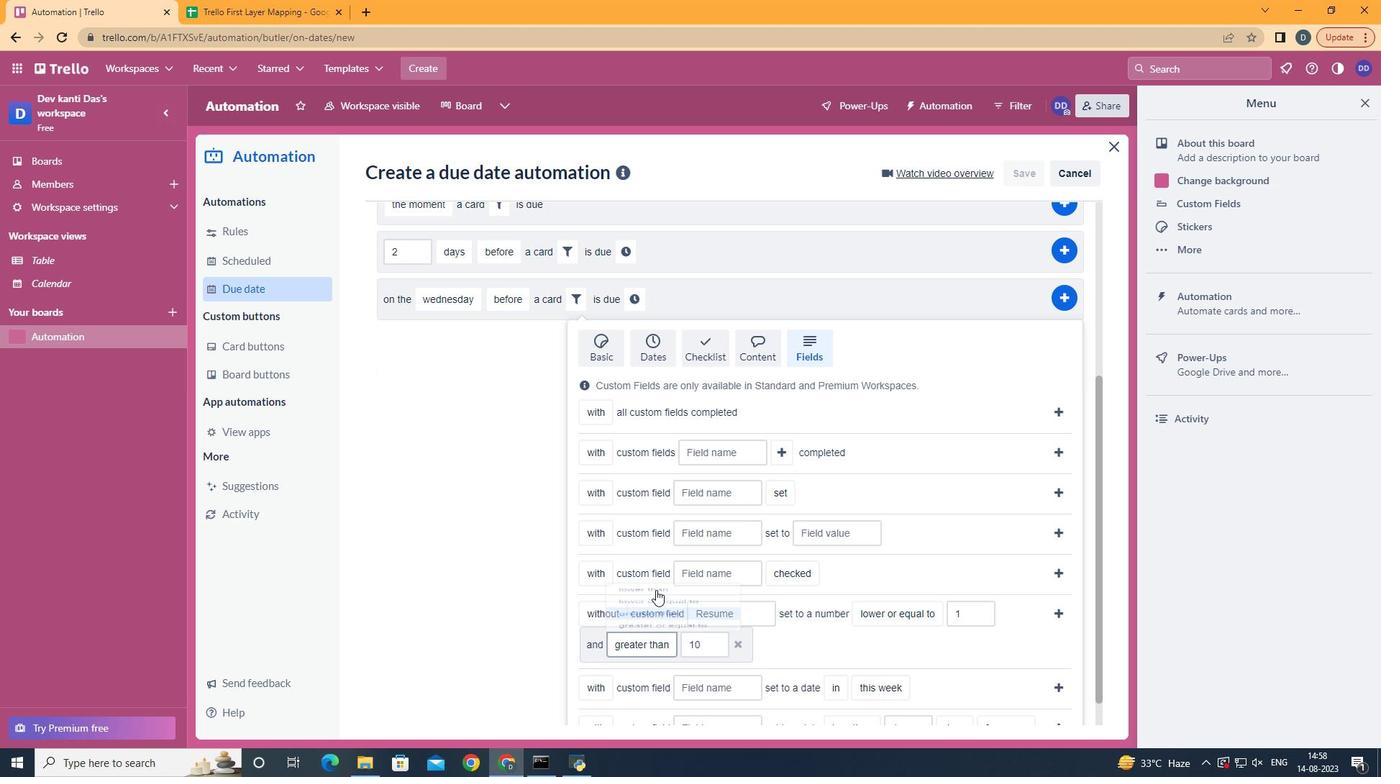 
Action: Mouse moved to (1062, 609)
Screenshot: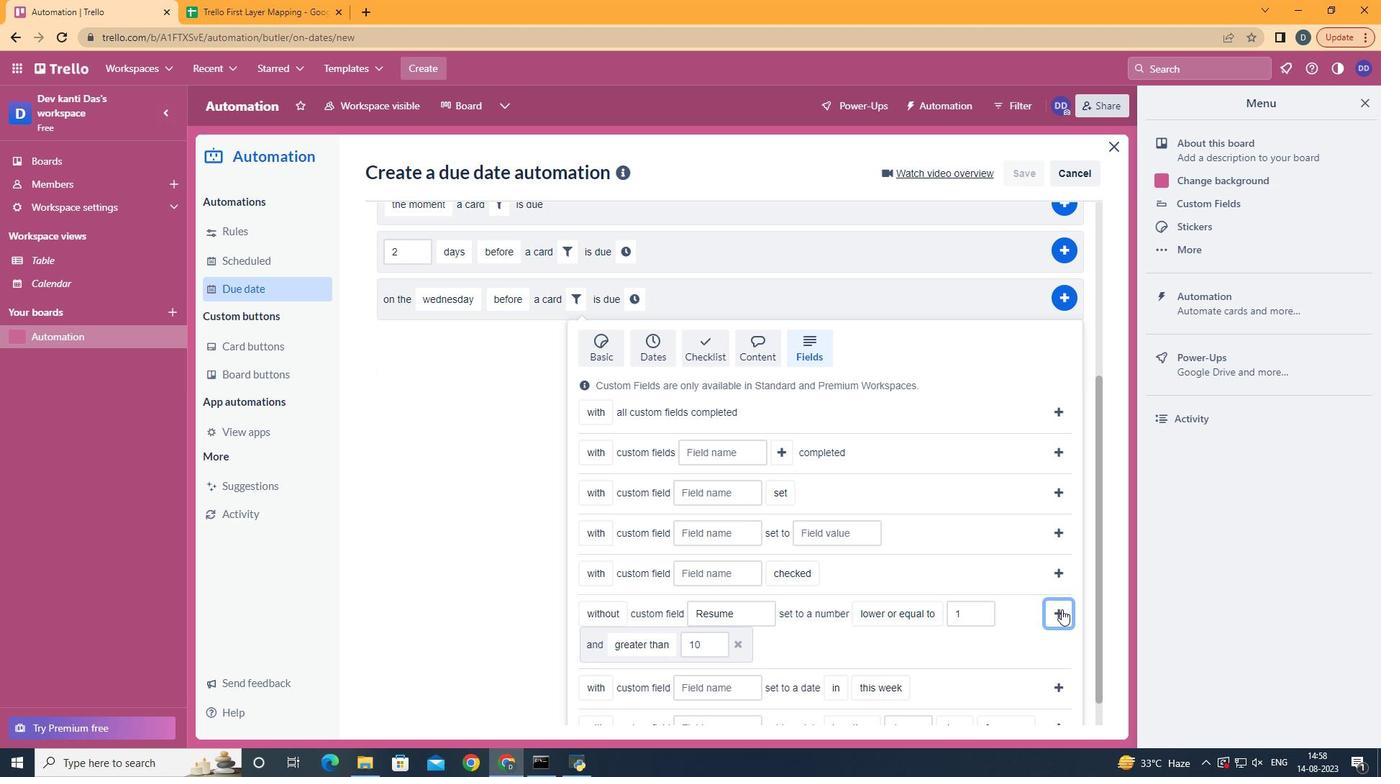 
Action: Mouse pressed left at (1062, 609)
Screenshot: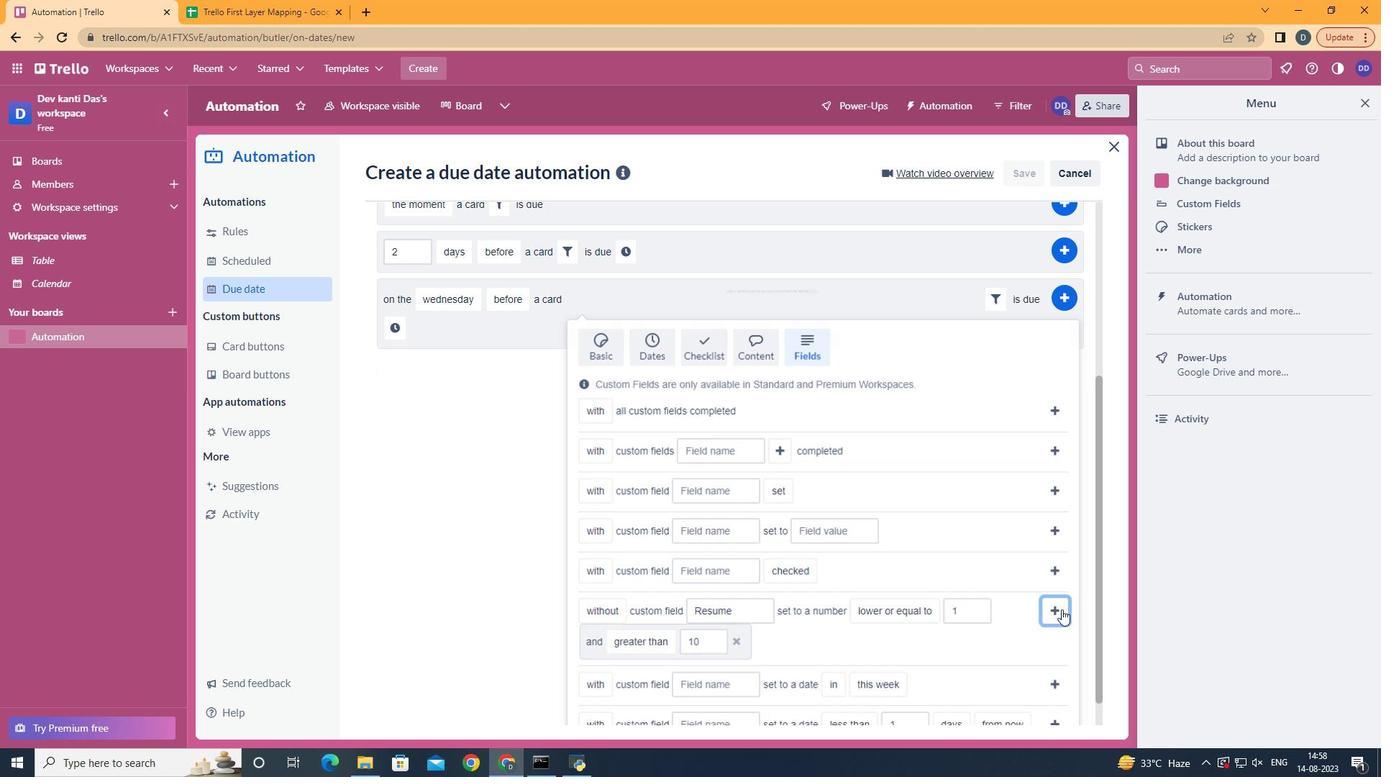 
Action: Mouse moved to (399, 598)
Screenshot: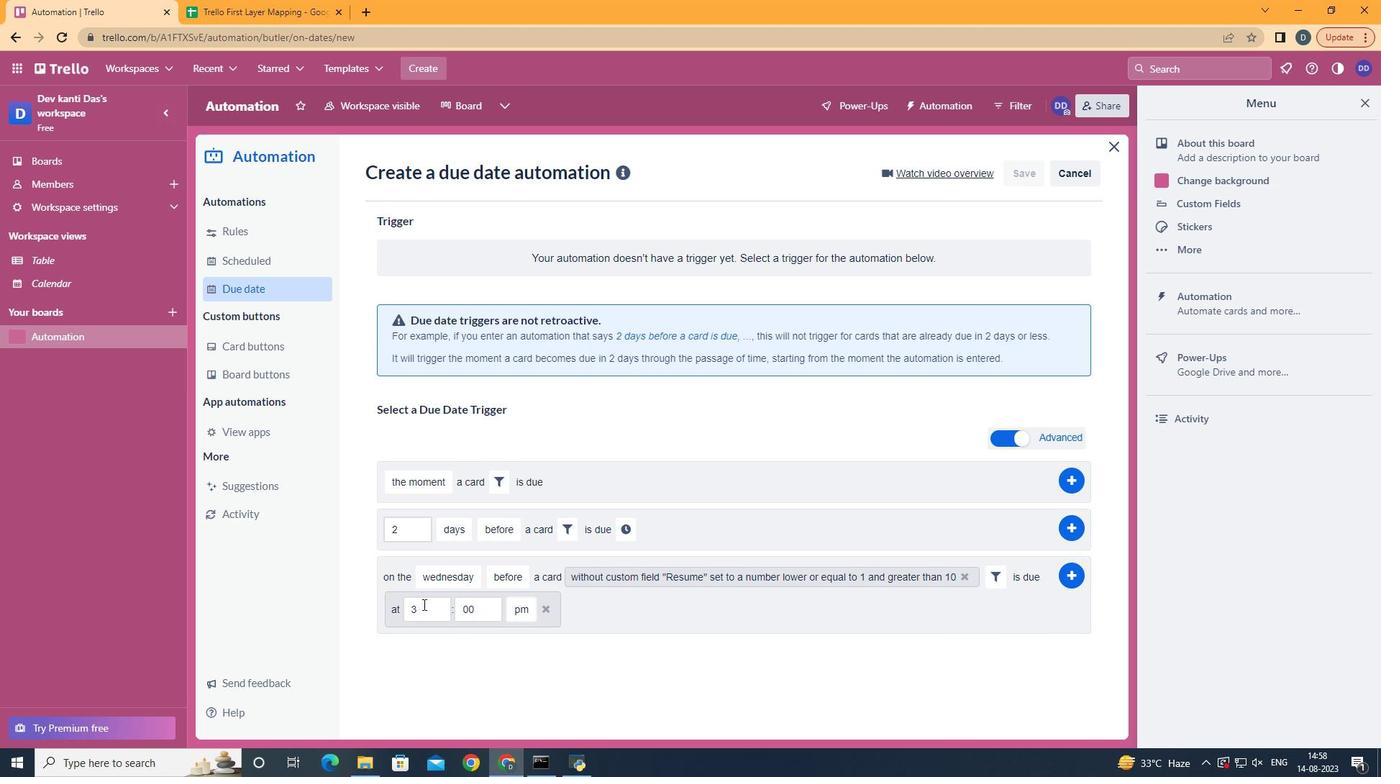 
Action: Mouse pressed left at (399, 598)
Screenshot: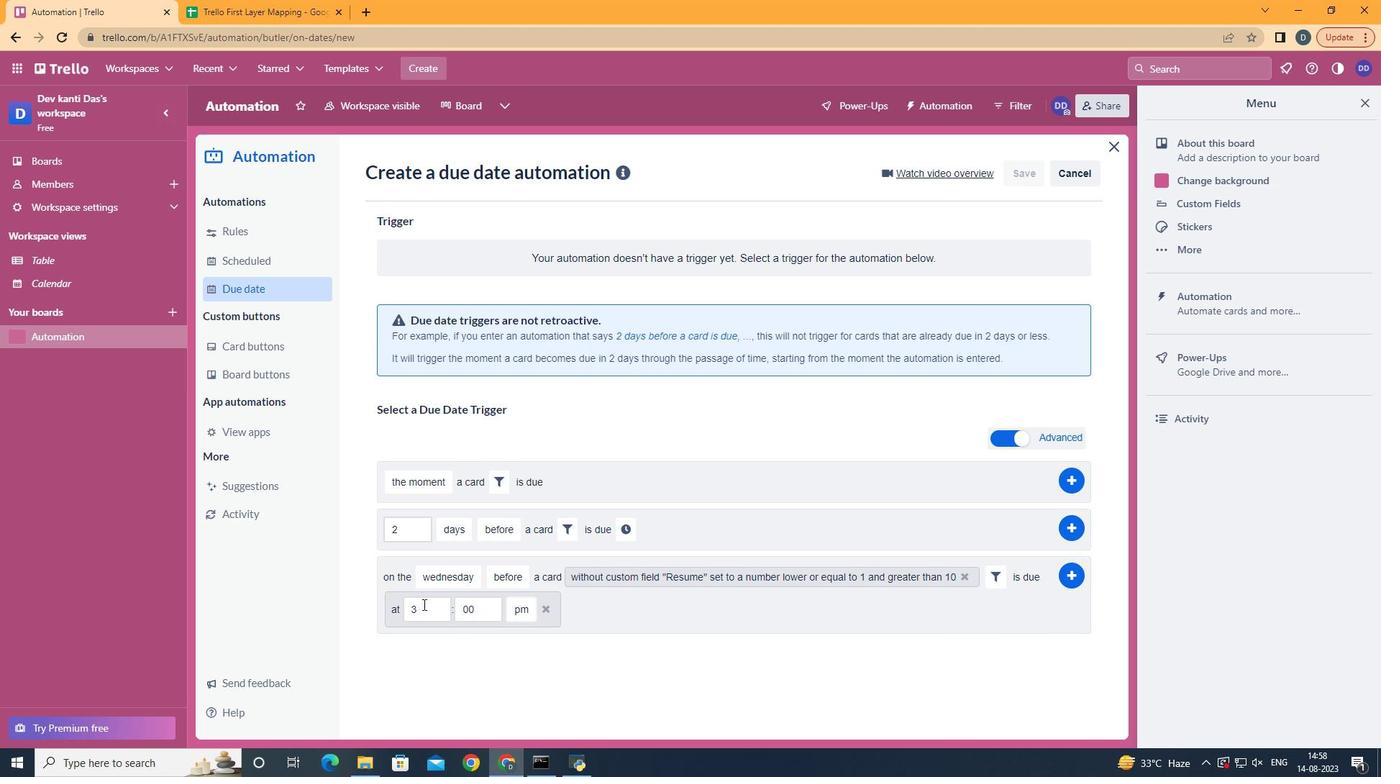 
Action: Mouse moved to (438, 607)
Screenshot: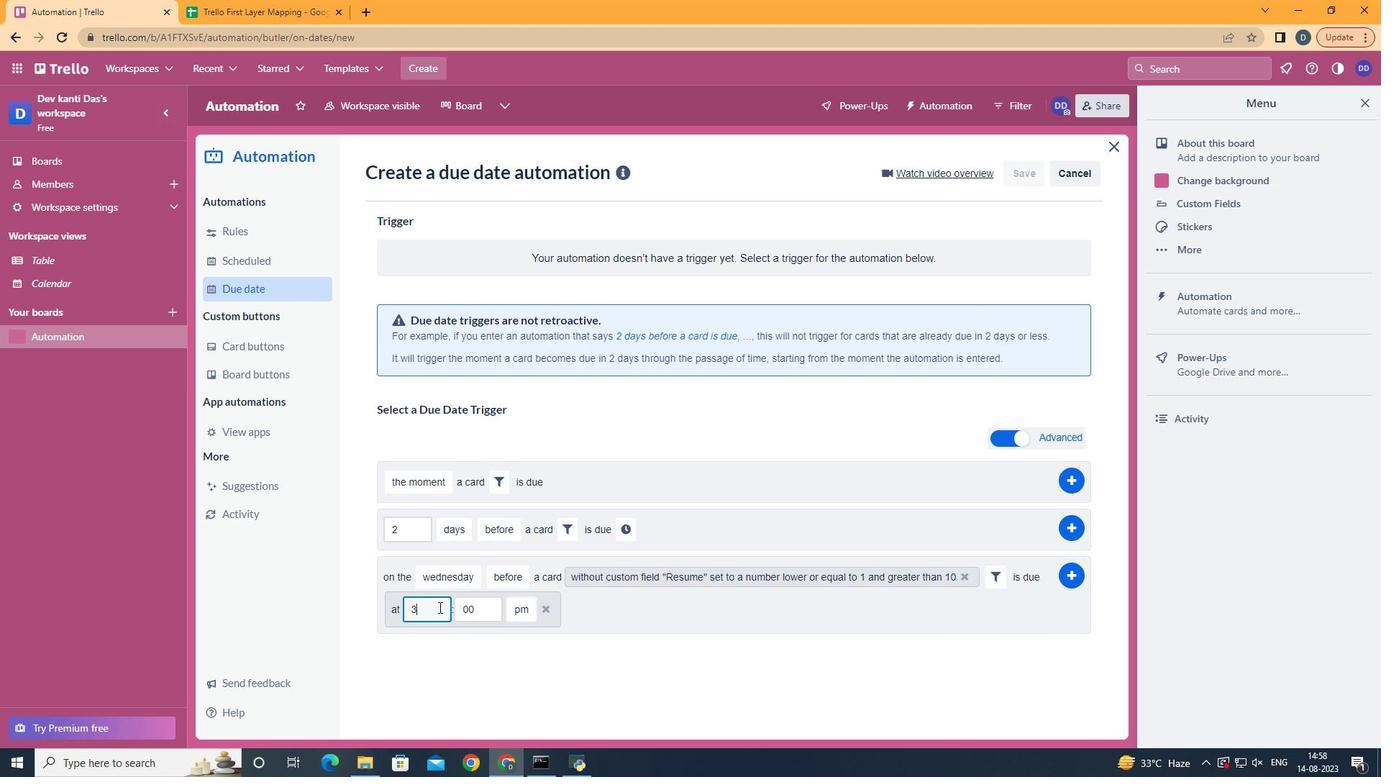 
Action: Mouse pressed left at (438, 607)
Screenshot: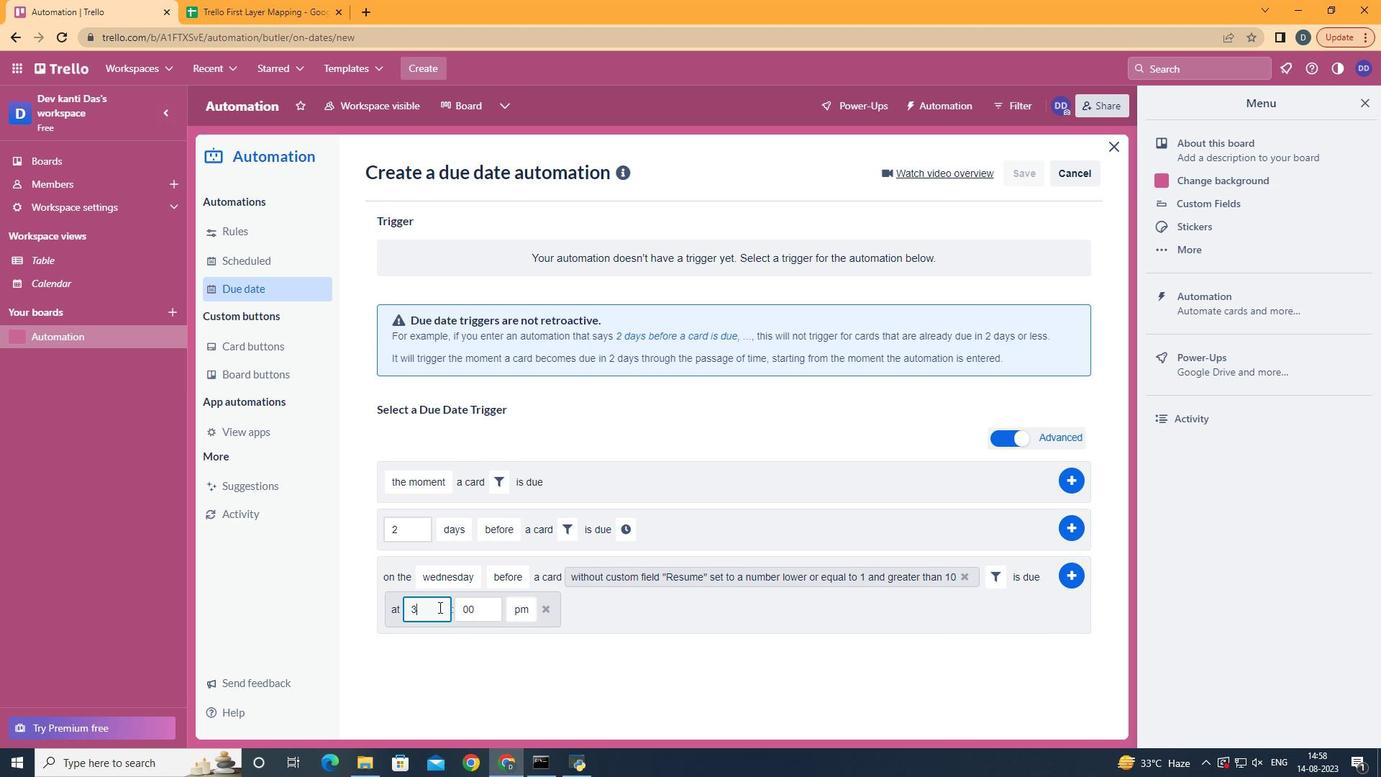 
Action: Mouse moved to (431, 611)
Screenshot: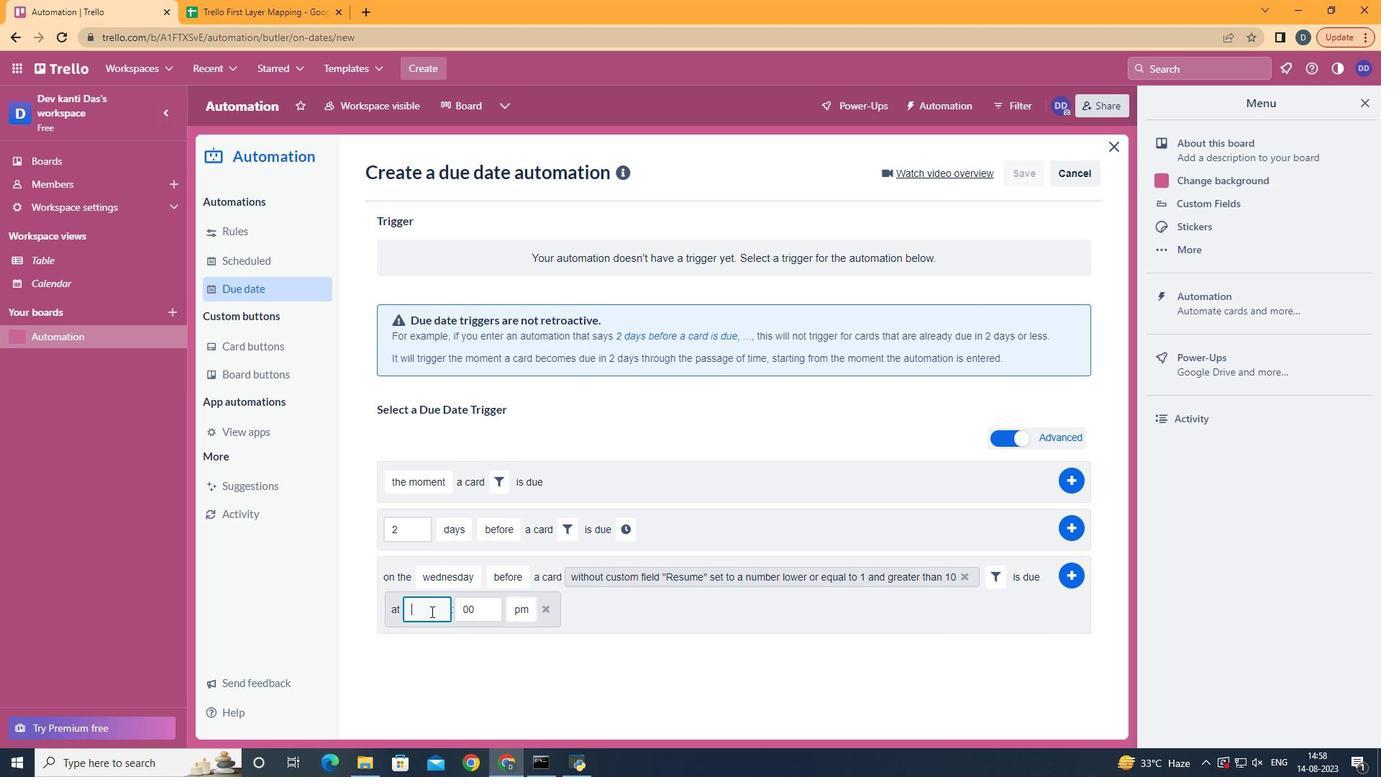 
Action: Key pressed <Key.backspace>11
Screenshot: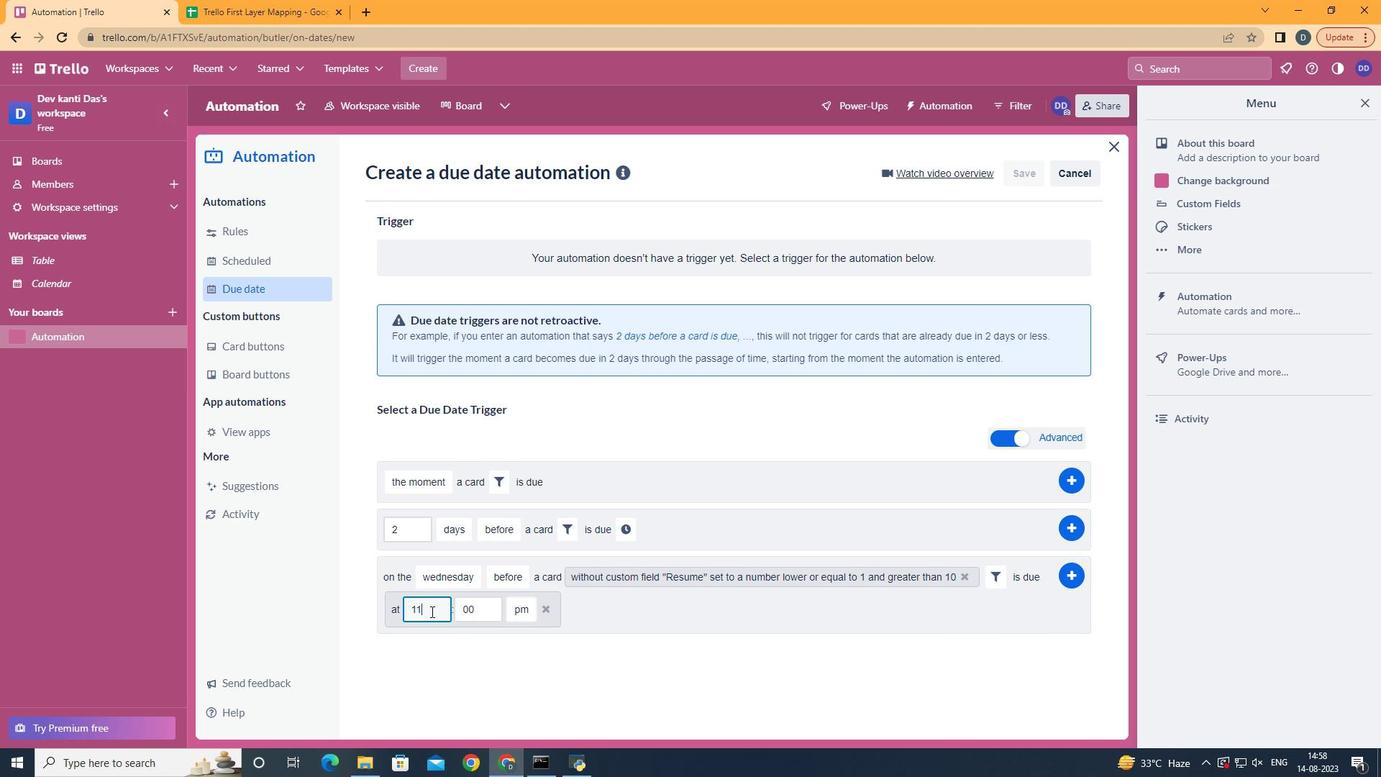 
Action: Mouse moved to (514, 637)
Screenshot: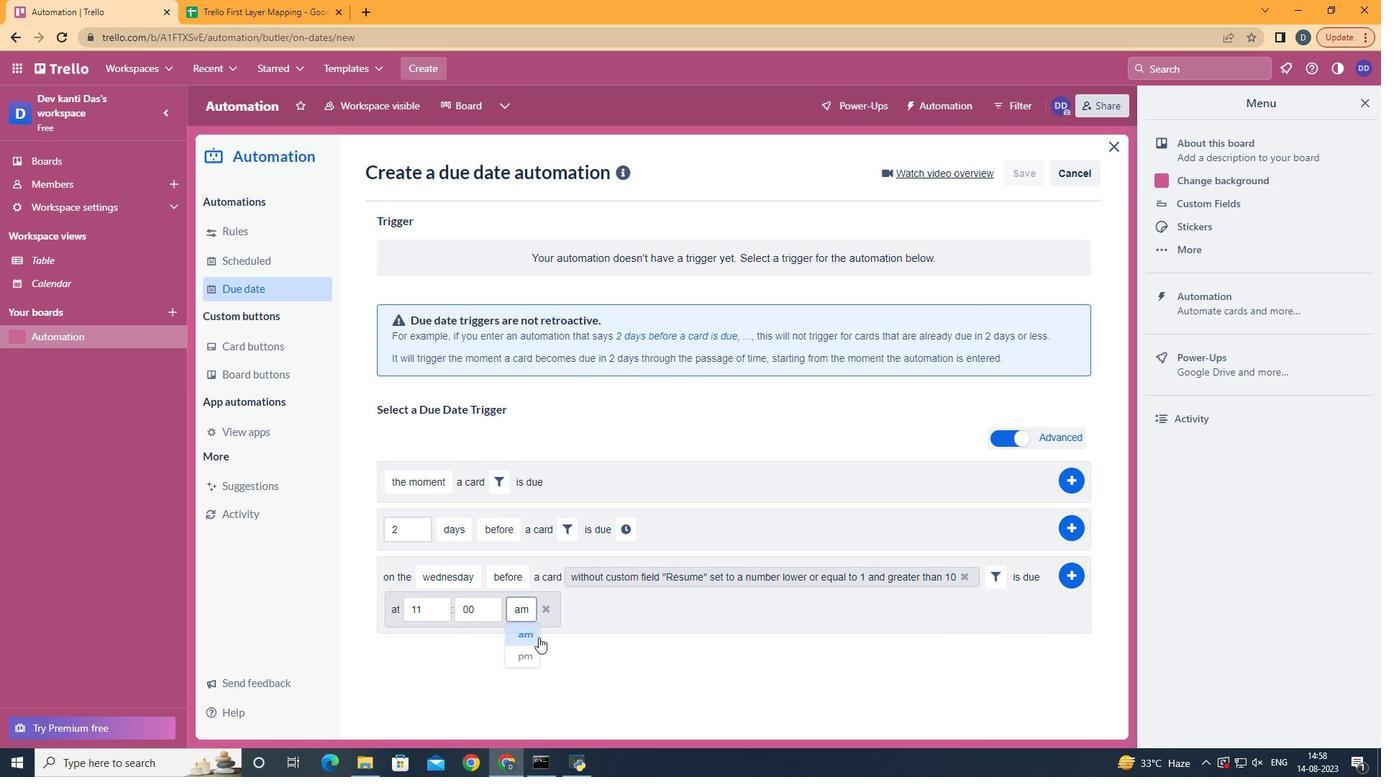 
Action: Mouse pressed left at (514, 637)
Screenshot: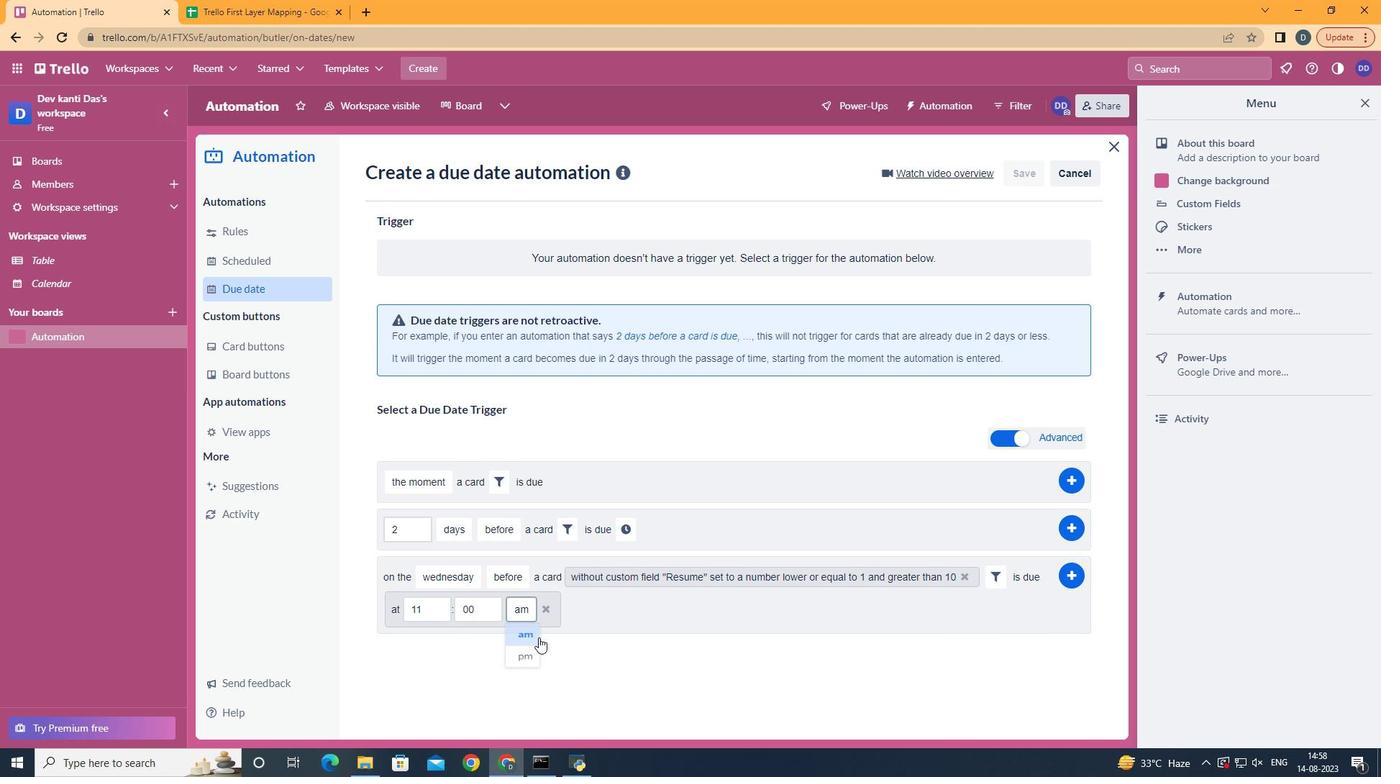 
Action: Mouse moved to (1082, 574)
Screenshot: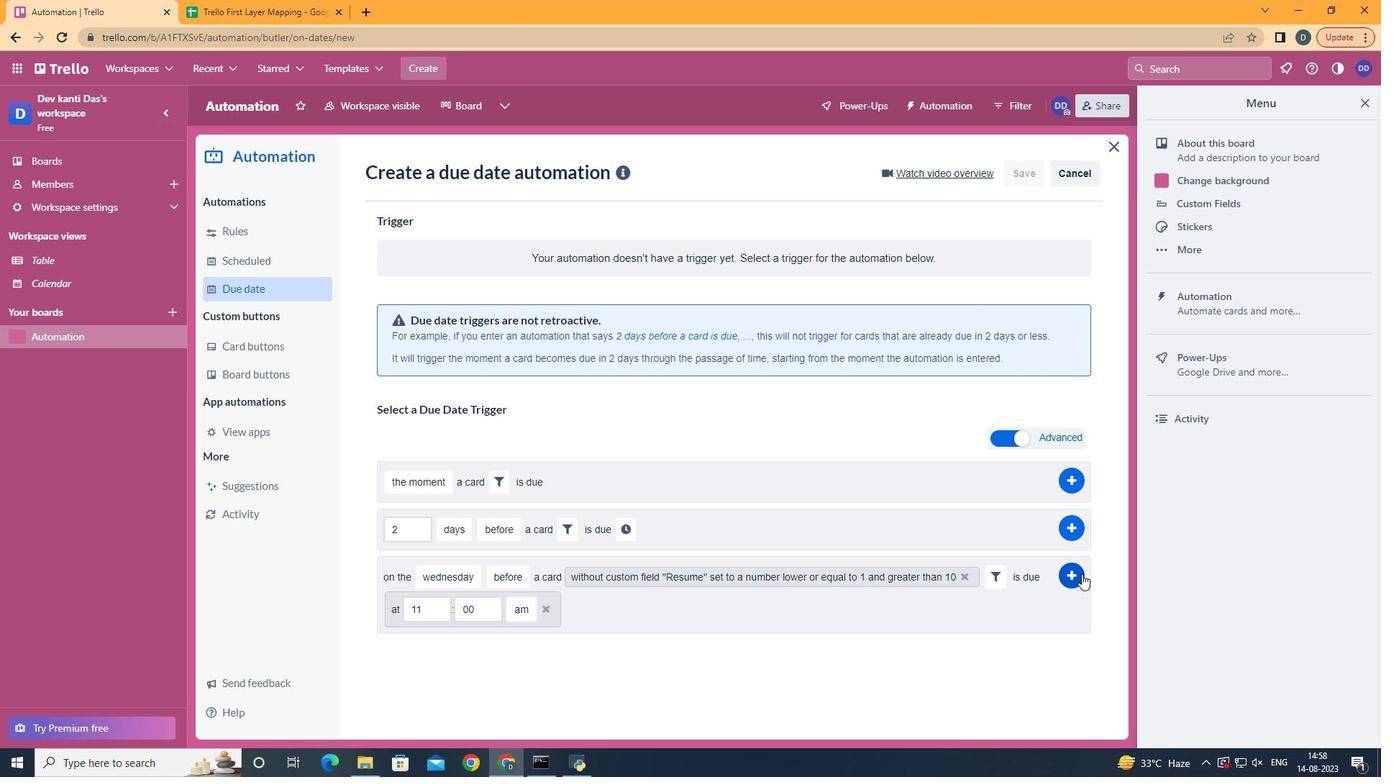 
Action: Mouse pressed left at (1082, 574)
Screenshot: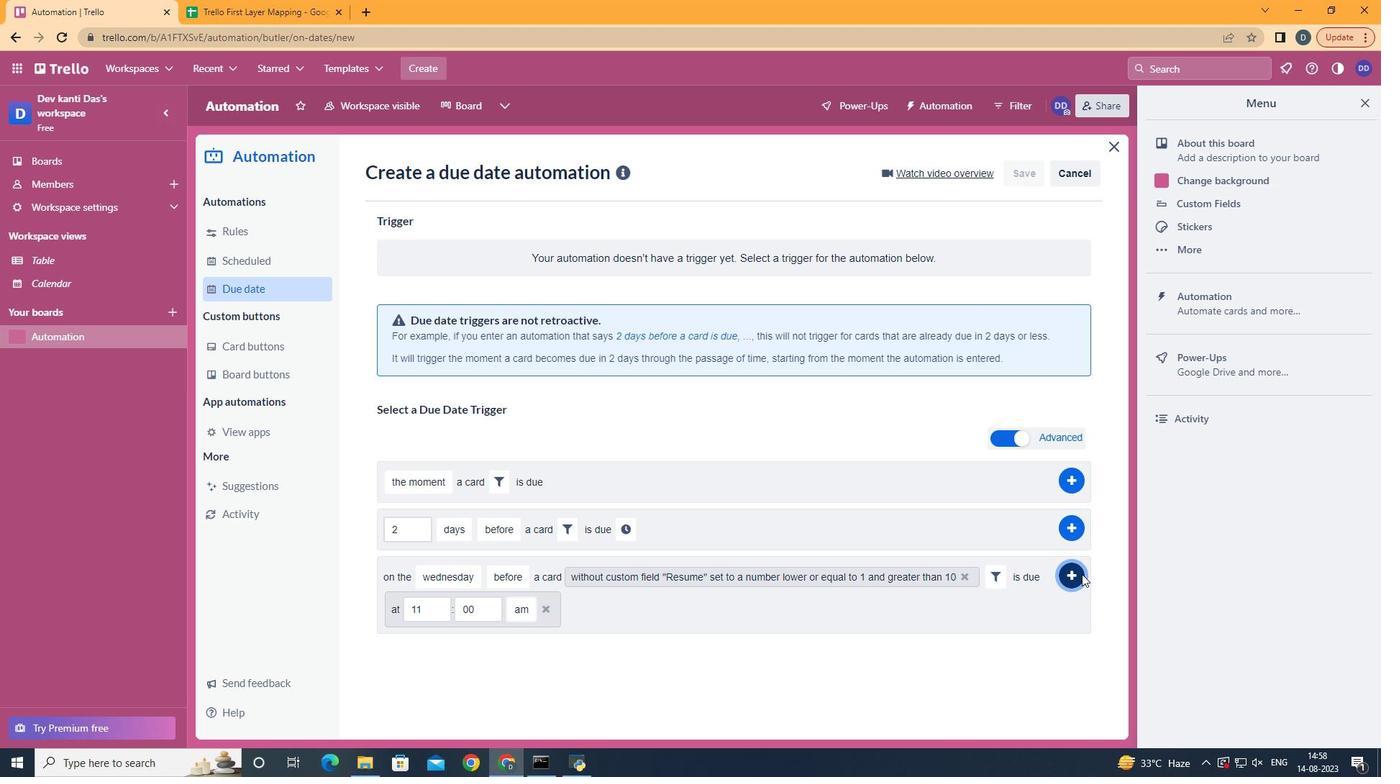 
